 Task: Research Airbnb accommodation in Spitak, Armenia from 8th December, 2023 to 15th December, 2023 for 8 adults. 5 bedrooms having 8 beds and 5 bathrooms. Property type can be flat. Amenities needed are: wifi, heating, TV, free parkinig on premises, hot tub, gym, smoking allowed. Look for 5 properties as per requirement.
Action: Mouse moved to (531, 73)
Screenshot: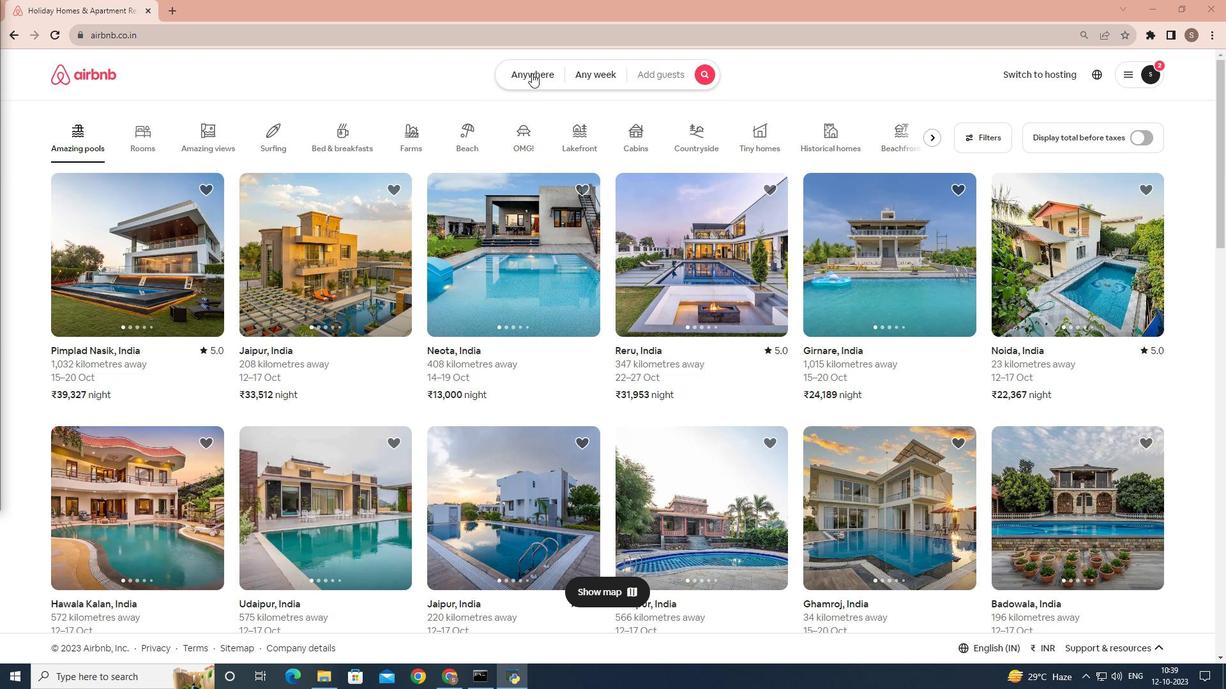 
Action: Mouse pressed left at (531, 73)
Screenshot: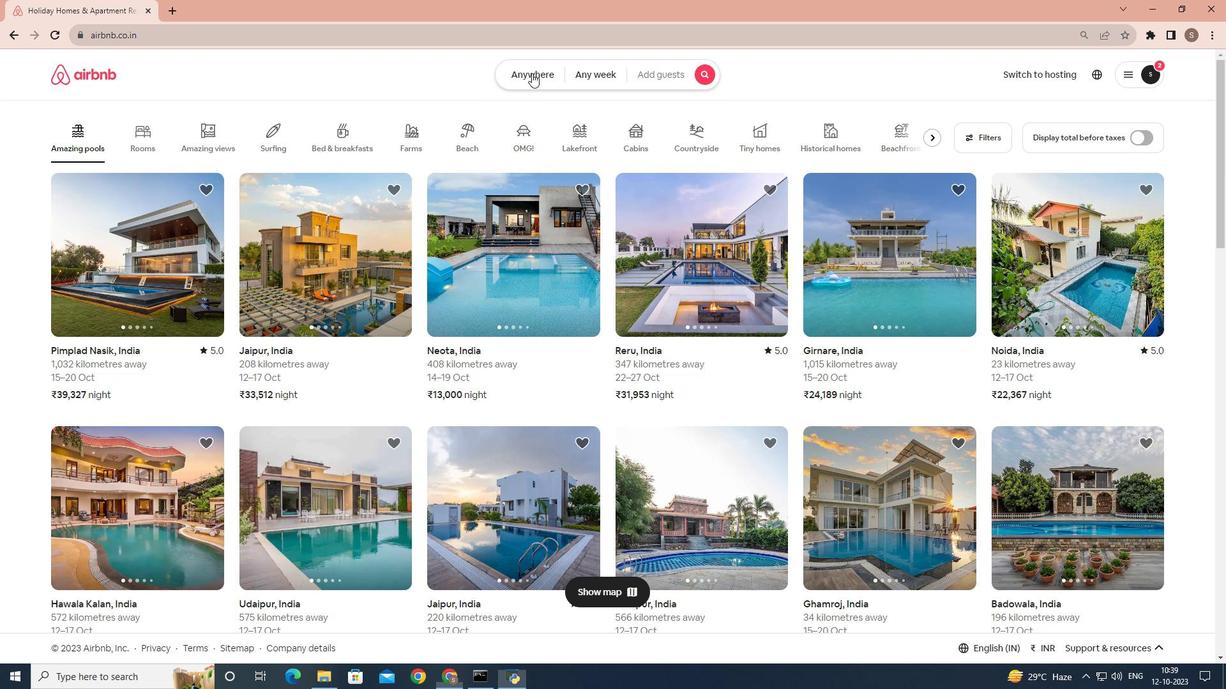 
Action: Mouse moved to (470, 117)
Screenshot: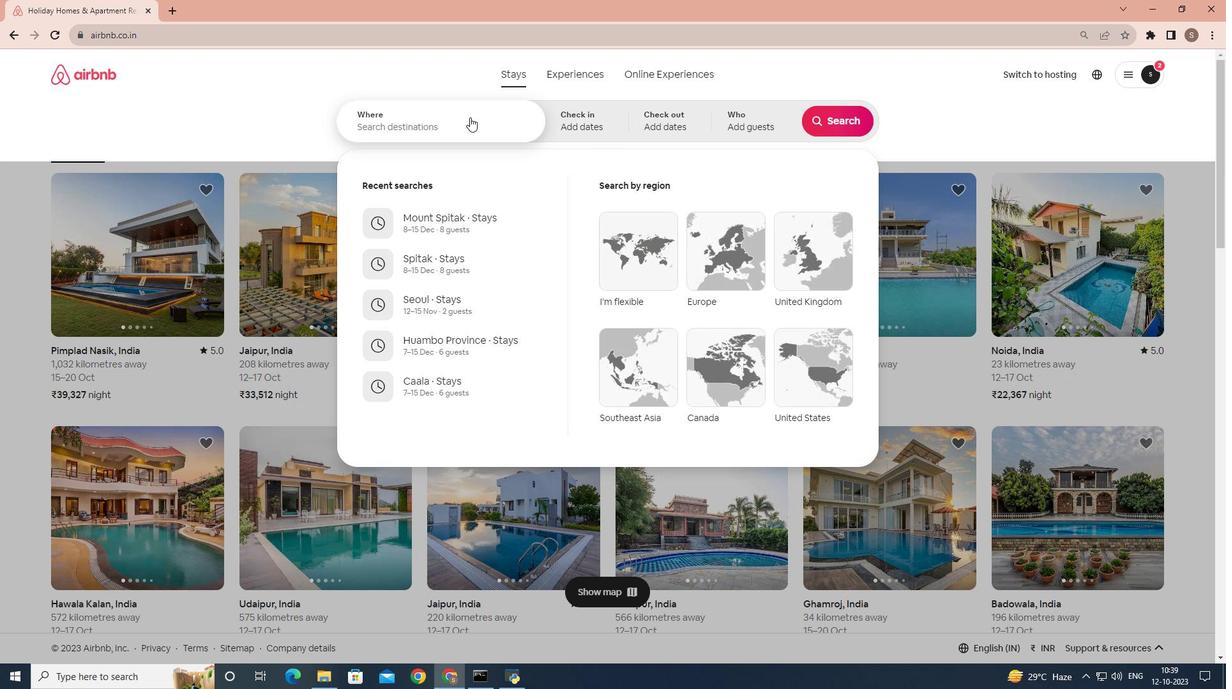 
Action: Mouse pressed left at (470, 117)
Screenshot: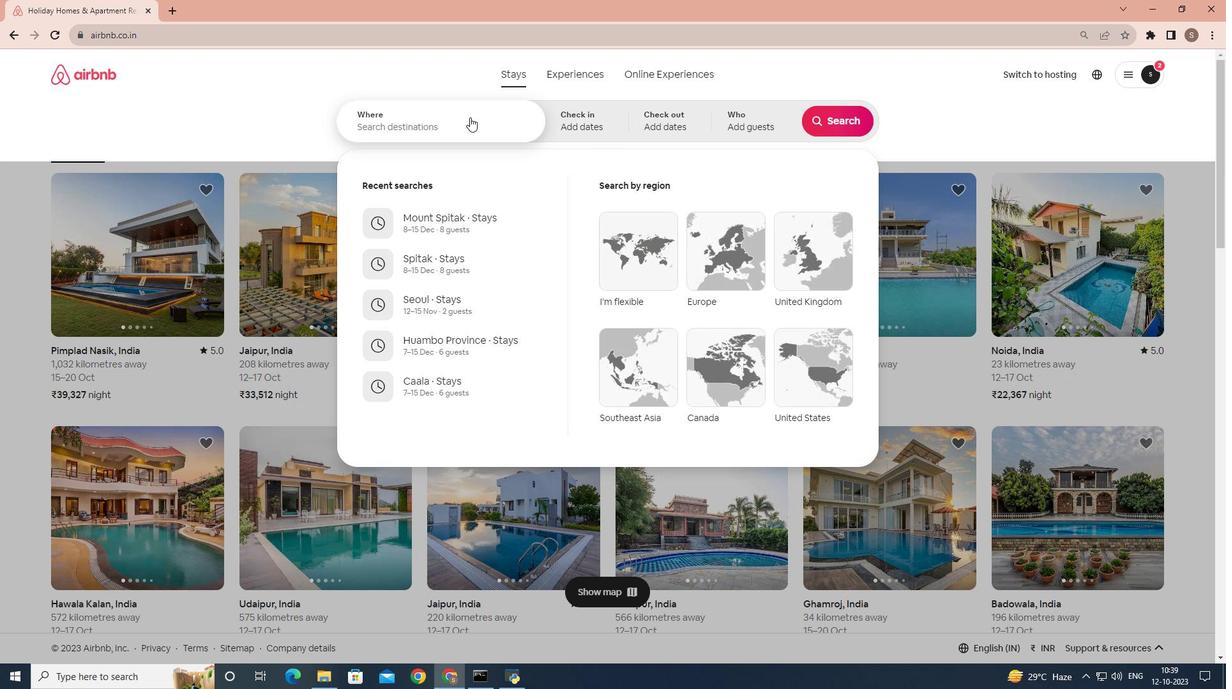 
Action: Key pressed <Key.shift>Spitak,<Key.space><Key.shift>armenia
Screenshot: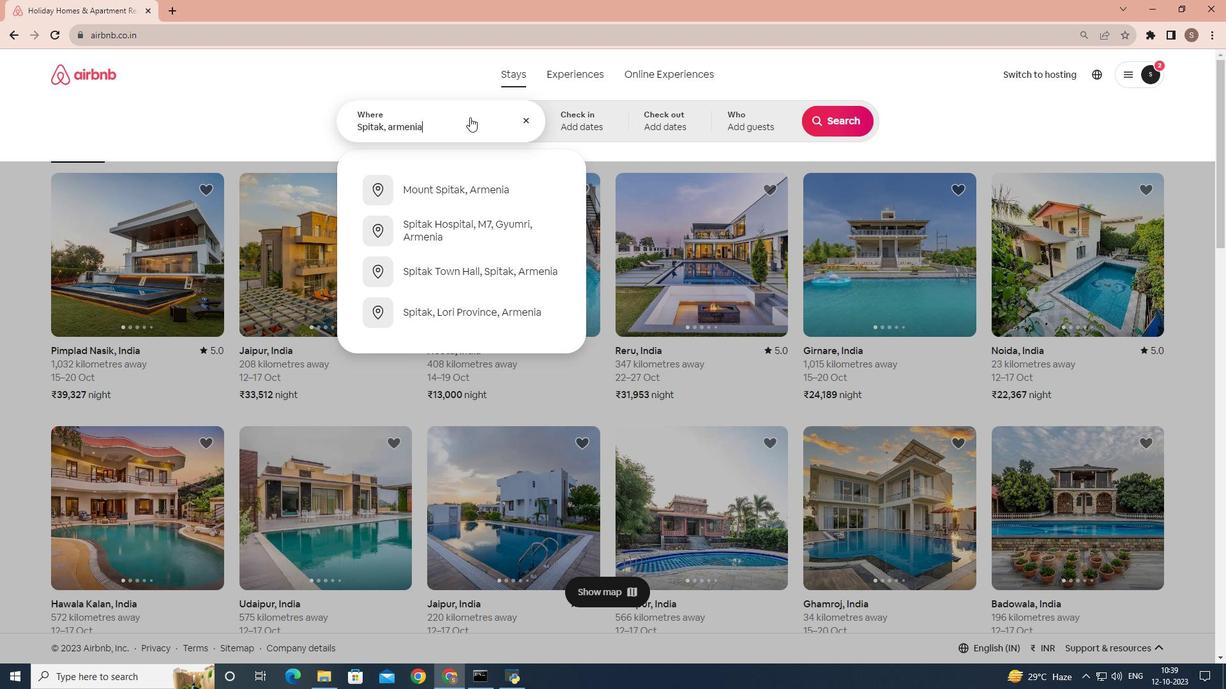
Action: Mouse moved to (581, 113)
Screenshot: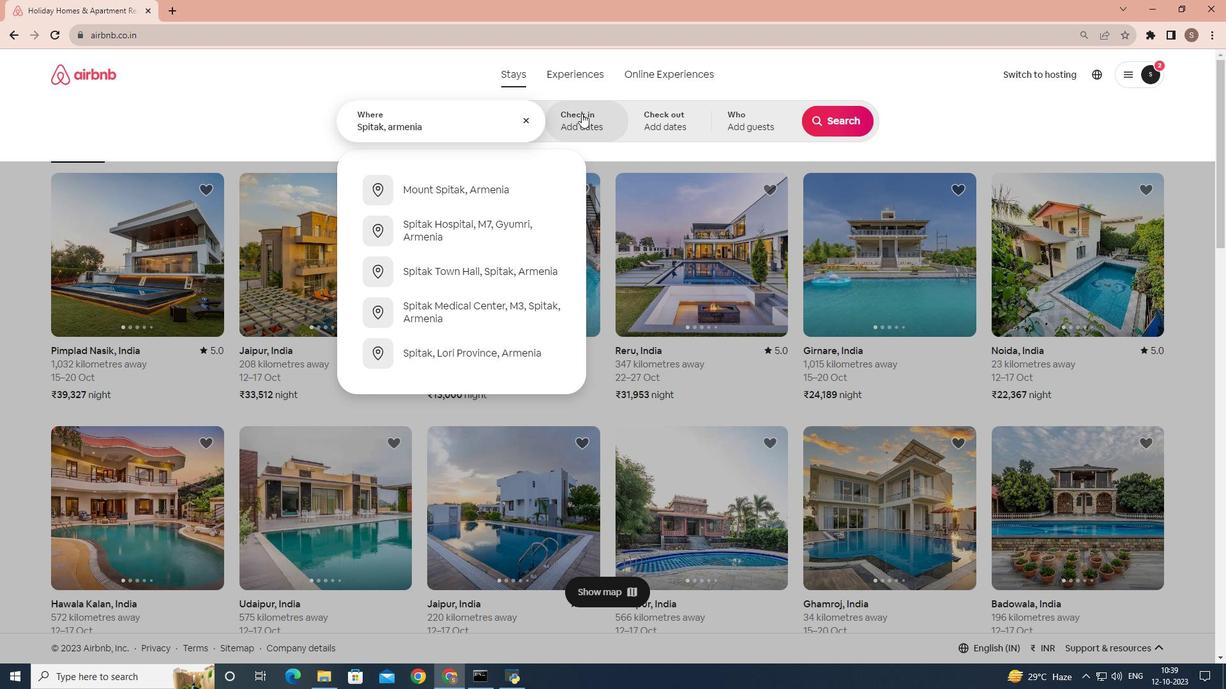
Action: Mouse pressed left at (581, 113)
Screenshot: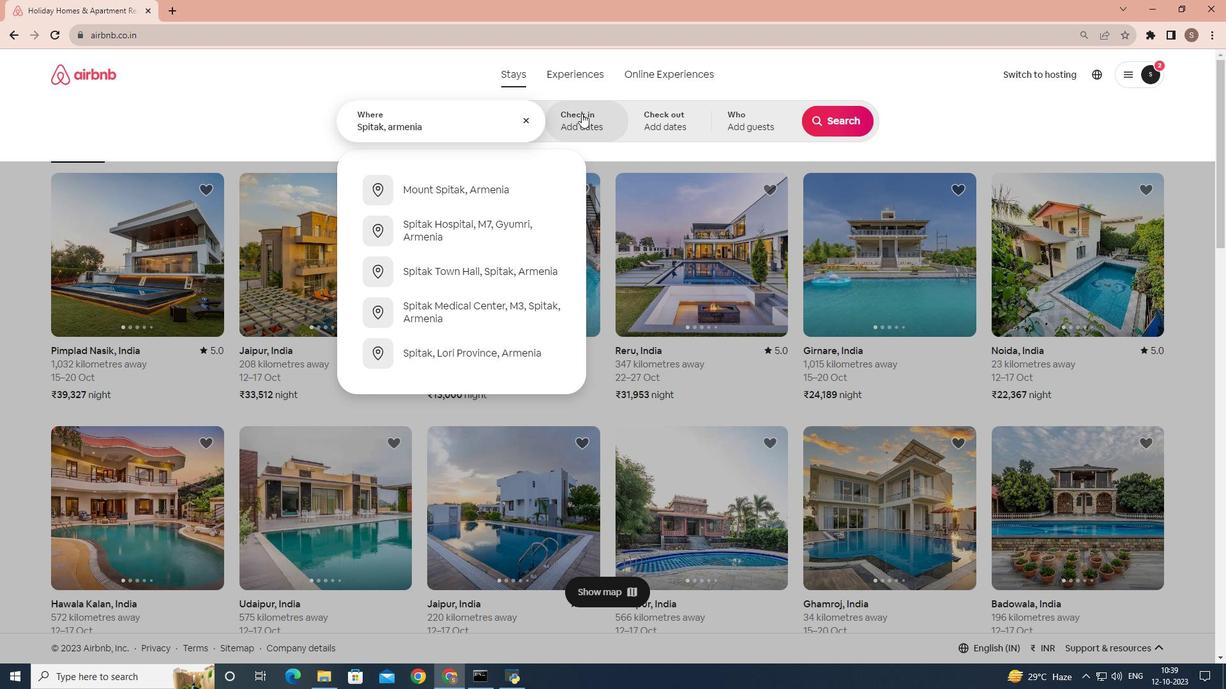 
Action: Mouse moved to (839, 227)
Screenshot: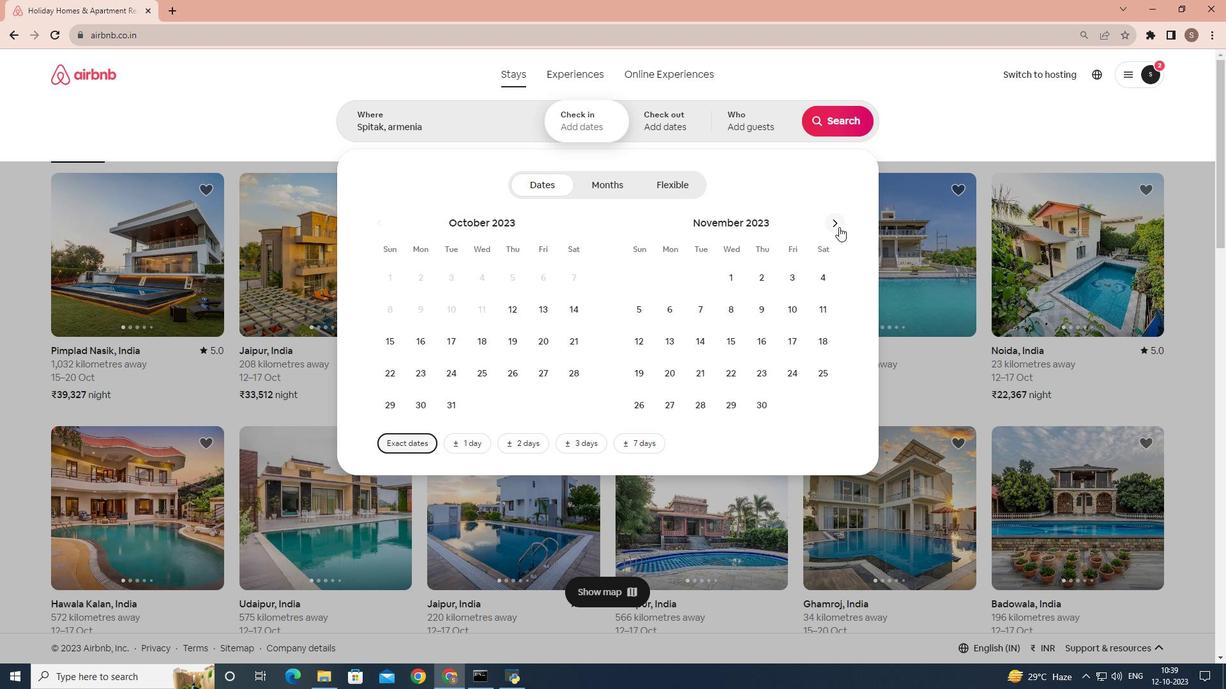 
Action: Mouse pressed left at (839, 227)
Screenshot: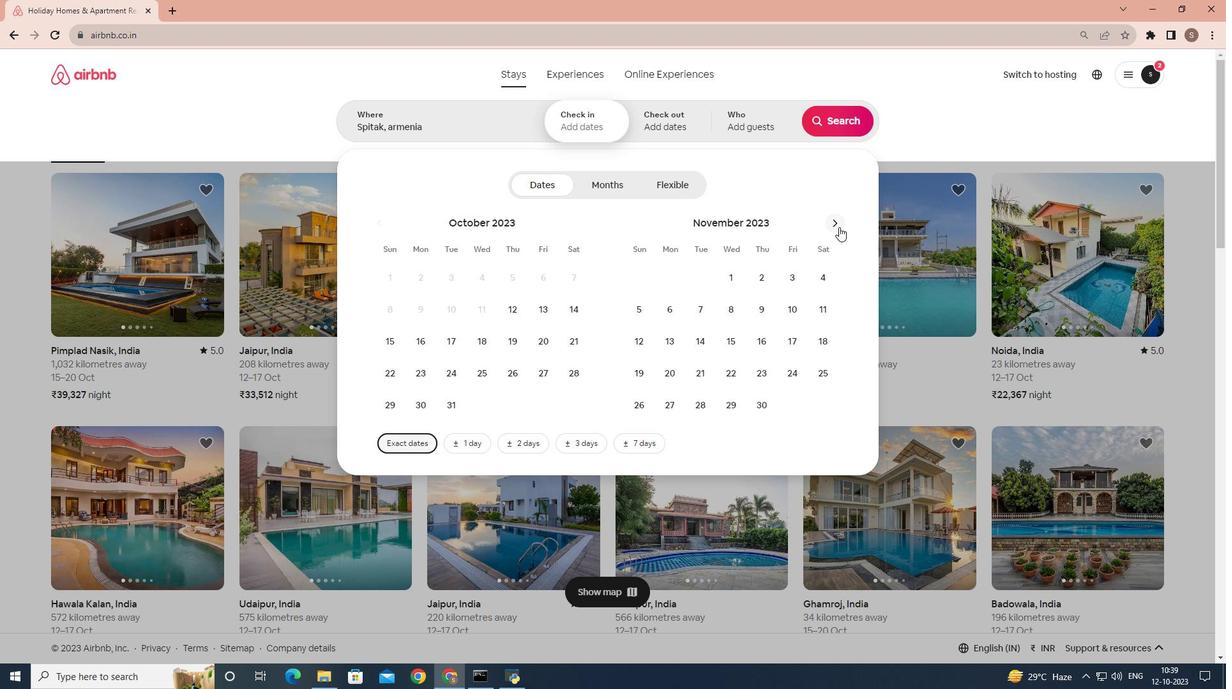 
Action: Mouse moved to (787, 314)
Screenshot: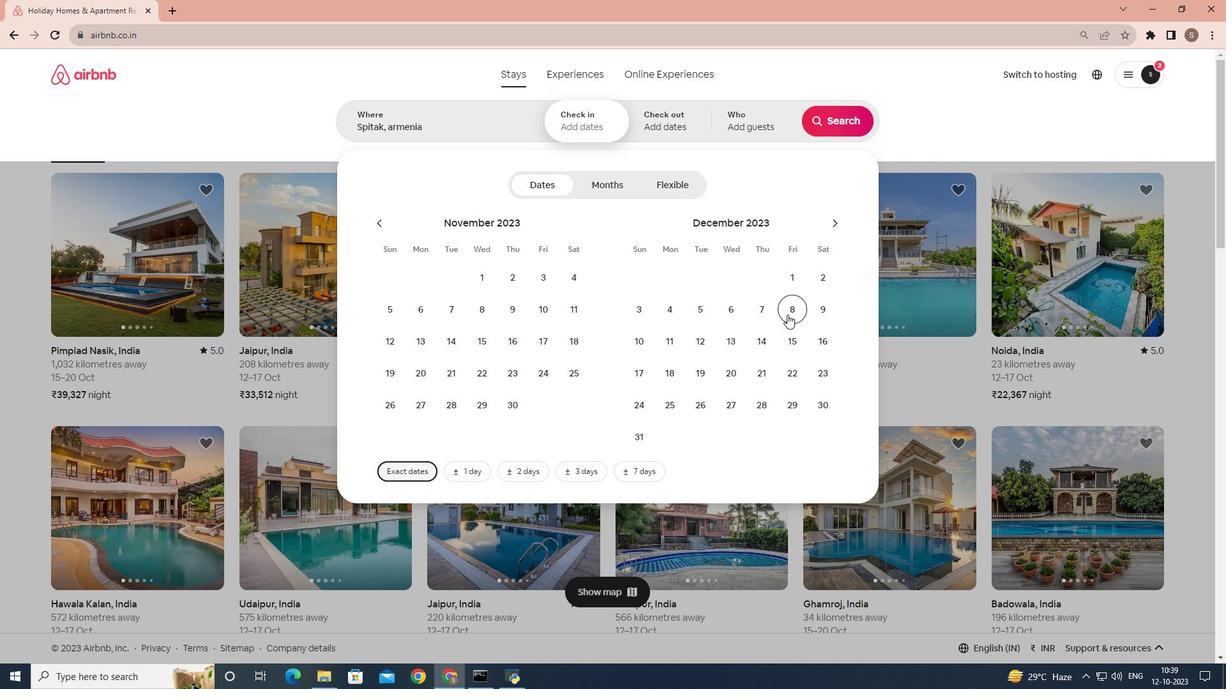 
Action: Mouse pressed left at (787, 314)
Screenshot: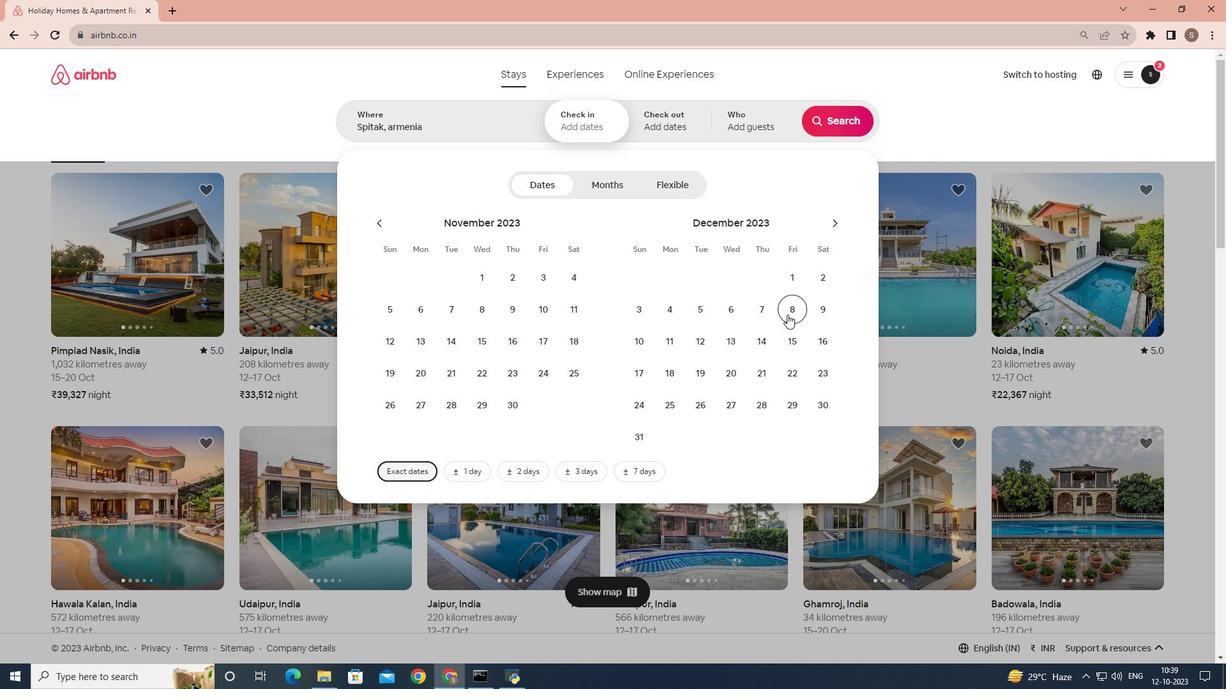 
Action: Mouse moved to (792, 343)
Screenshot: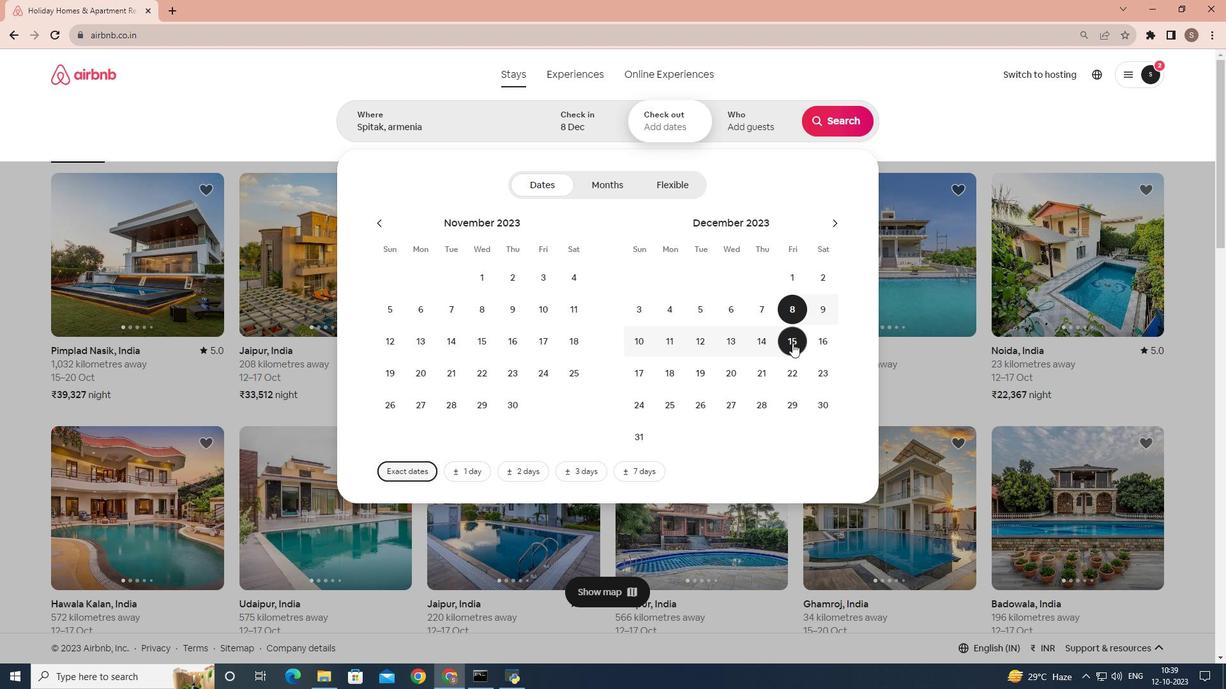 
Action: Mouse pressed left at (792, 343)
Screenshot: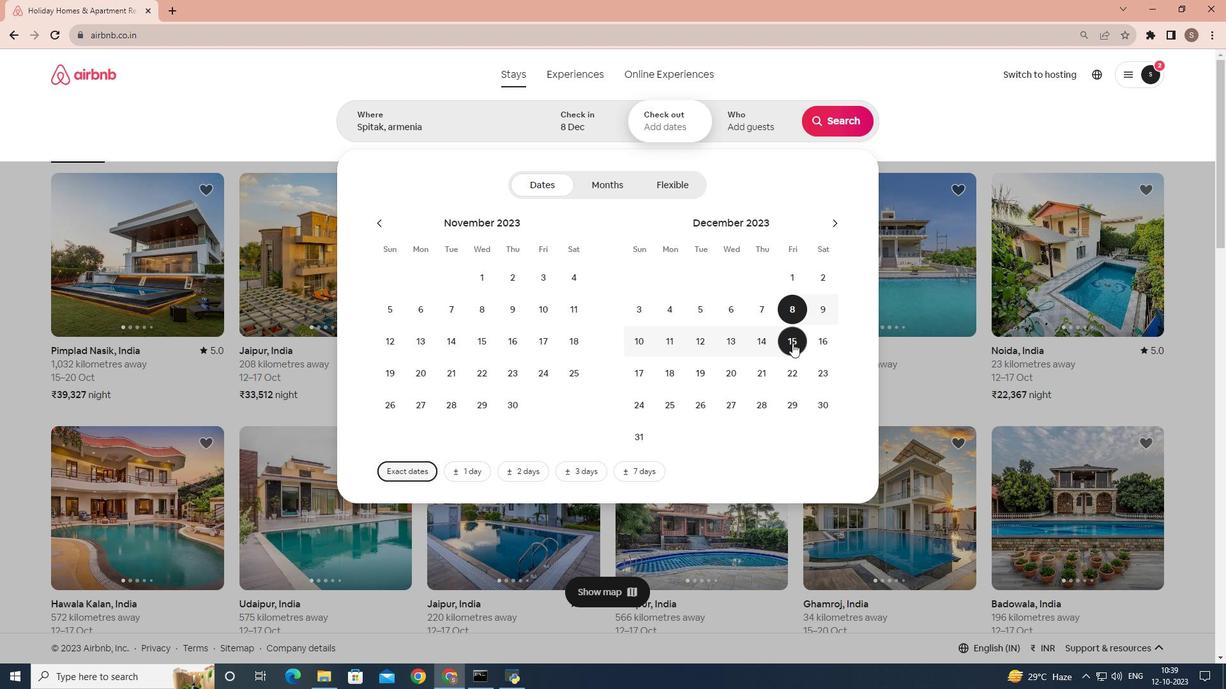 
Action: Mouse moved to (763, 128)
Screenshot: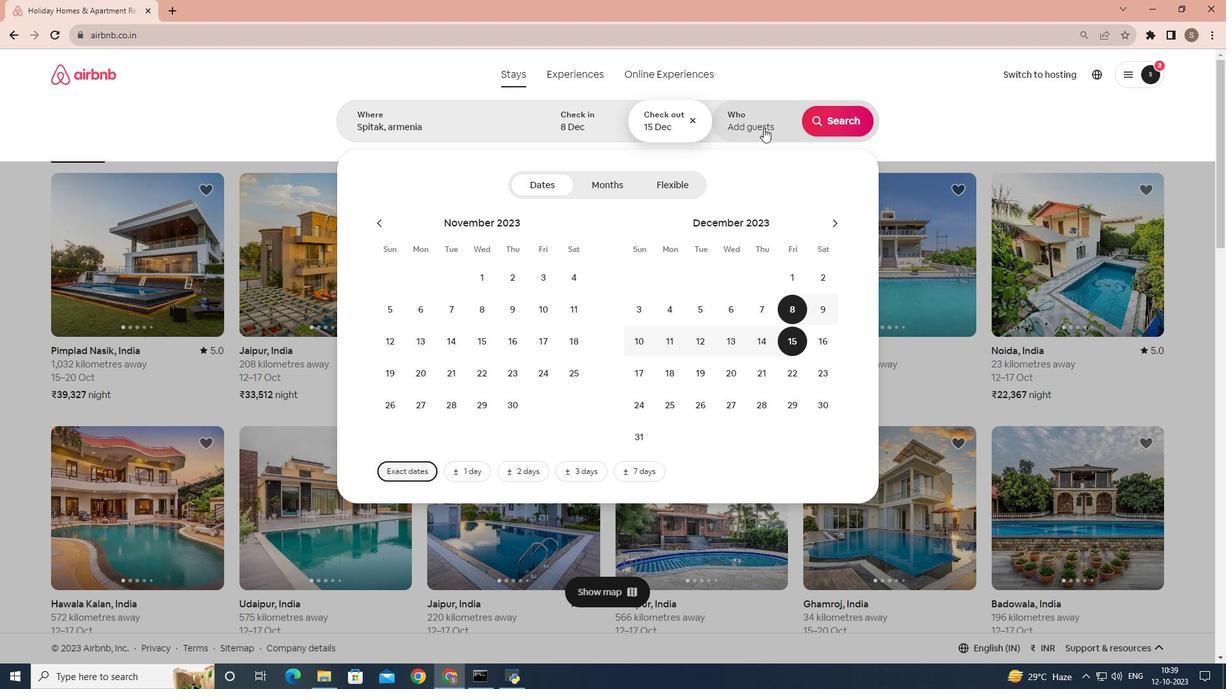 
Action: Mouse pressed left at (763, 128)
Screenshot: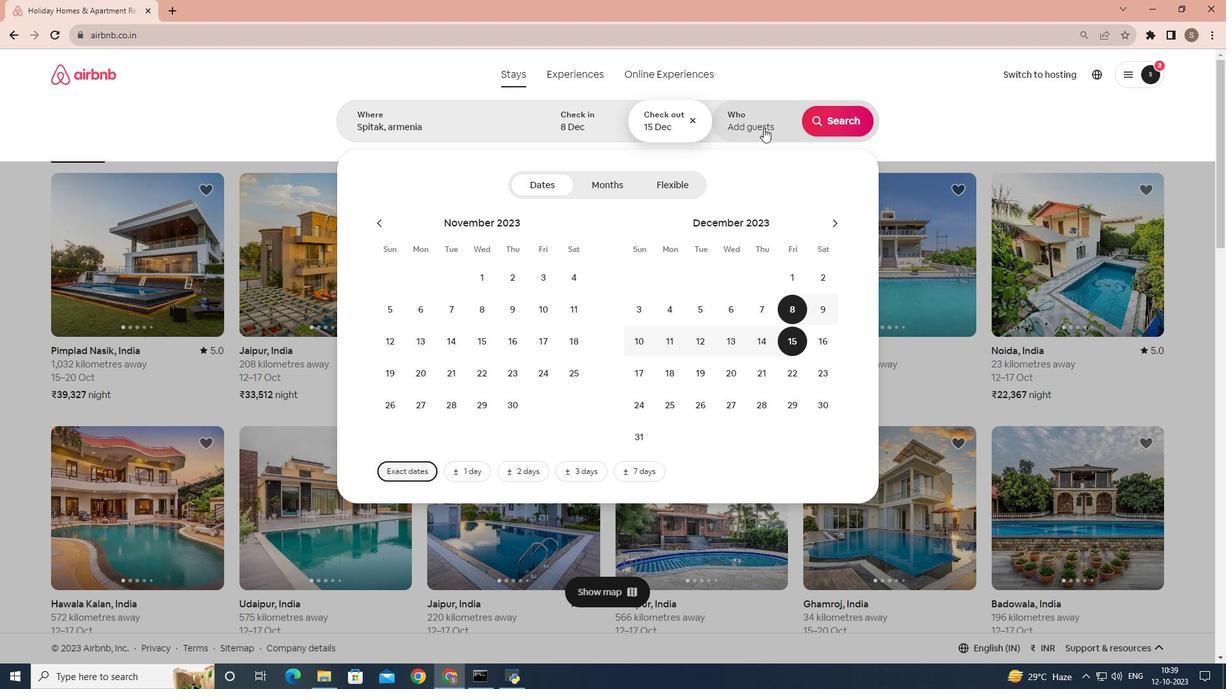
Action: Mouse moved to (841, 188)
Screenshot: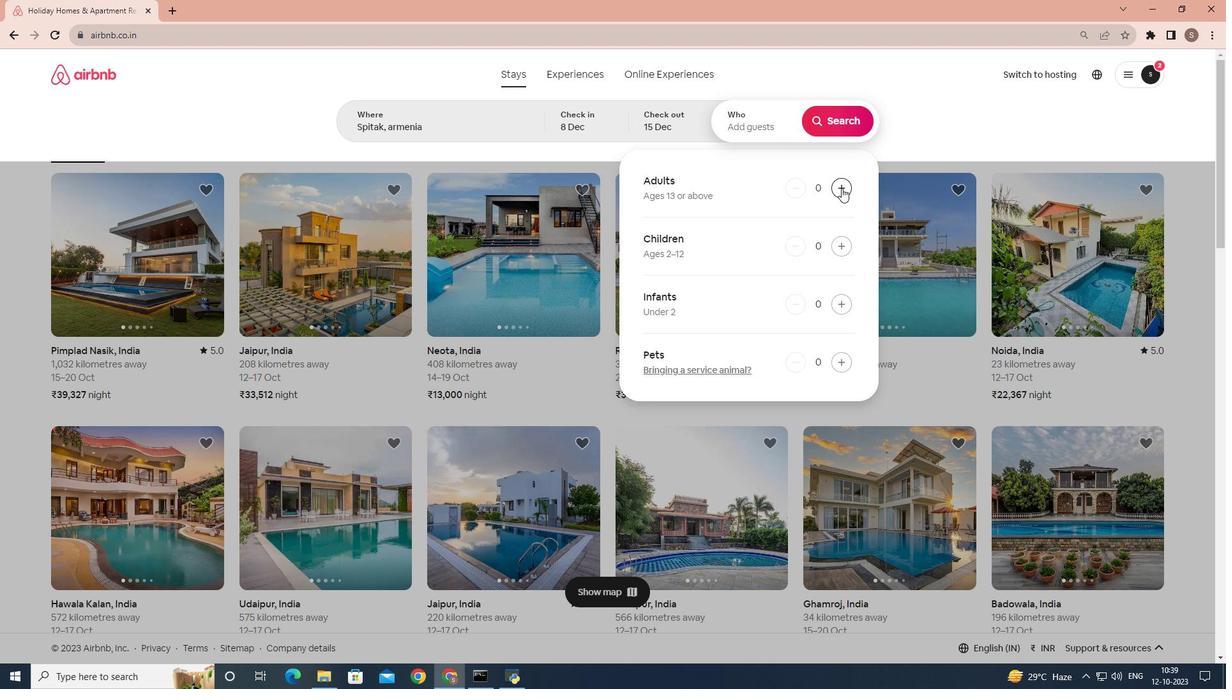 
Action: Mouse pressed left at (841, 188)
Screenshot: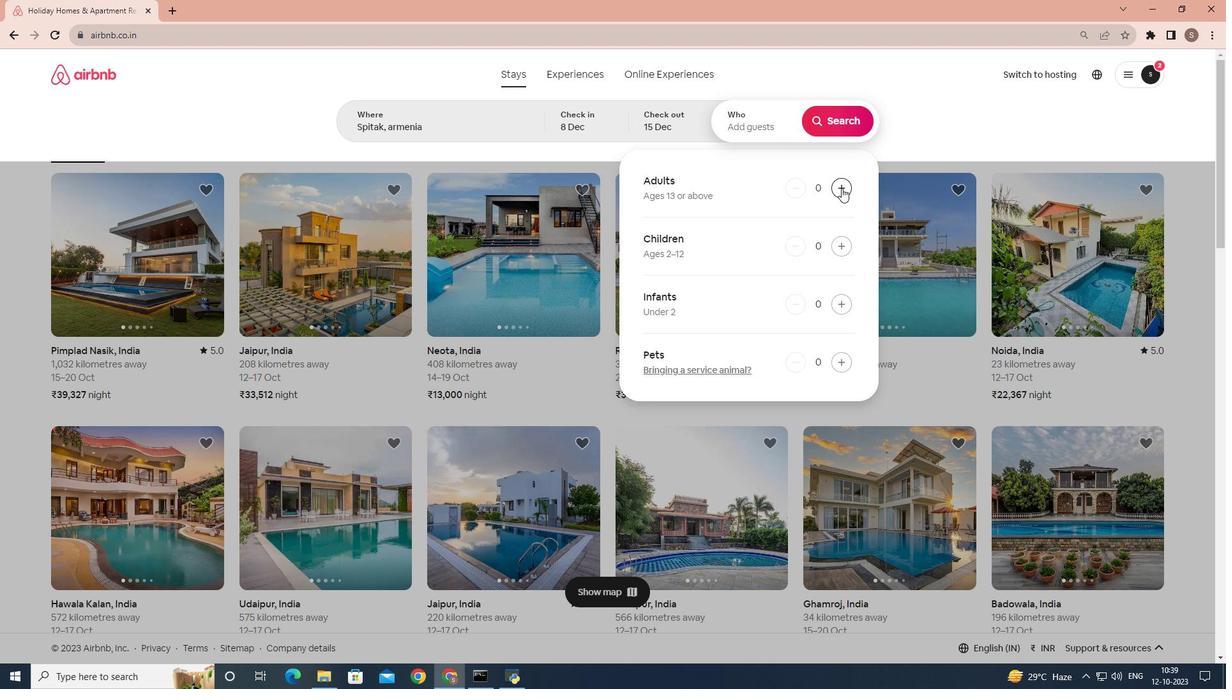 
Action: Mouse pressed left at (841, 188)
Screenshot: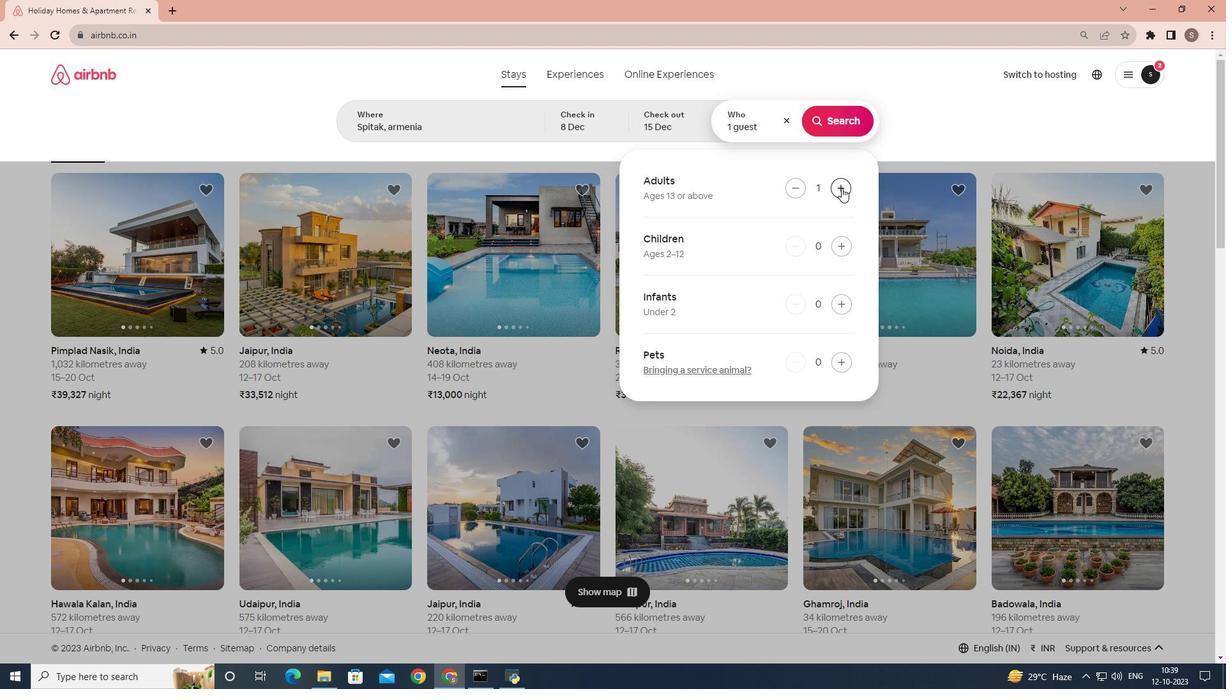 
Action: Mouse pressed left at (841, 188)
Screenshot: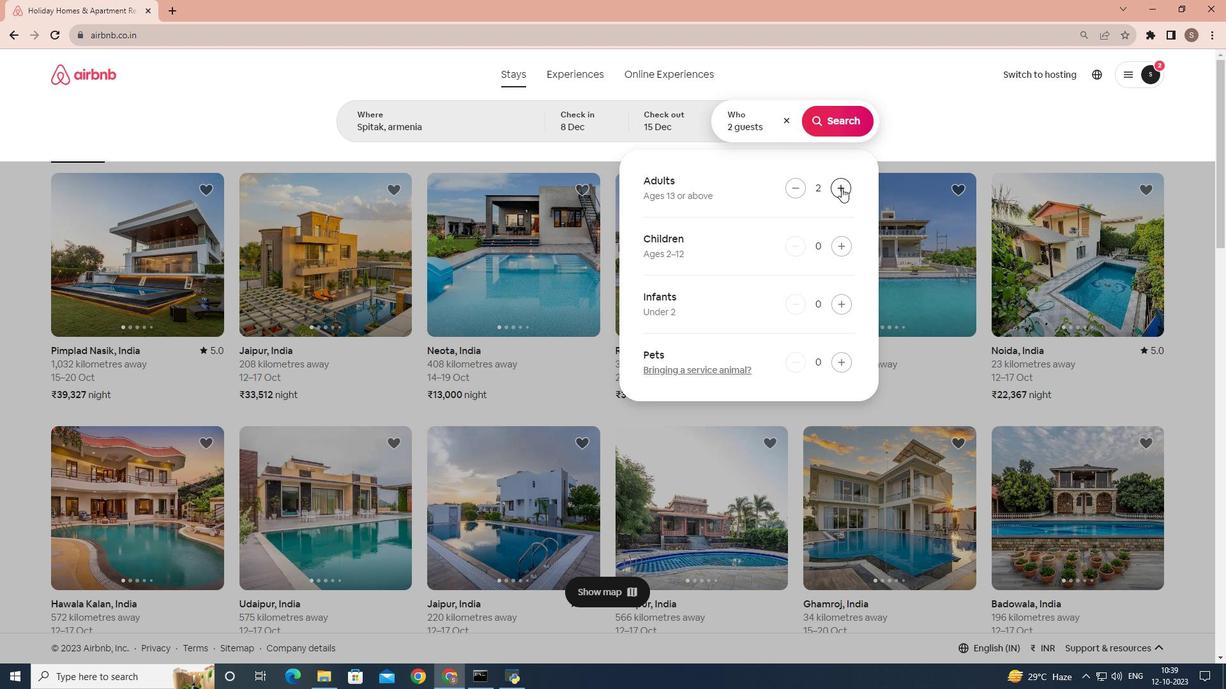 
Action: Mouse pressed left at (841, 188)
Screenshot: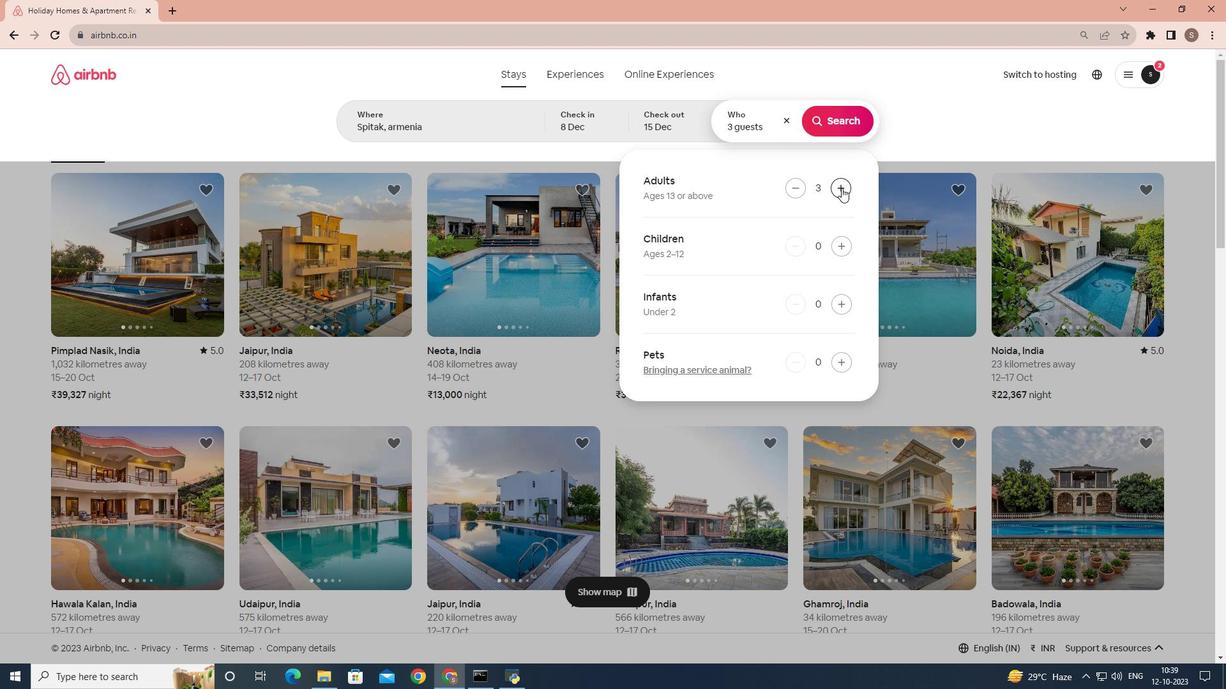 
Action: Mouse pressed left at (841, 188)
Screenshot: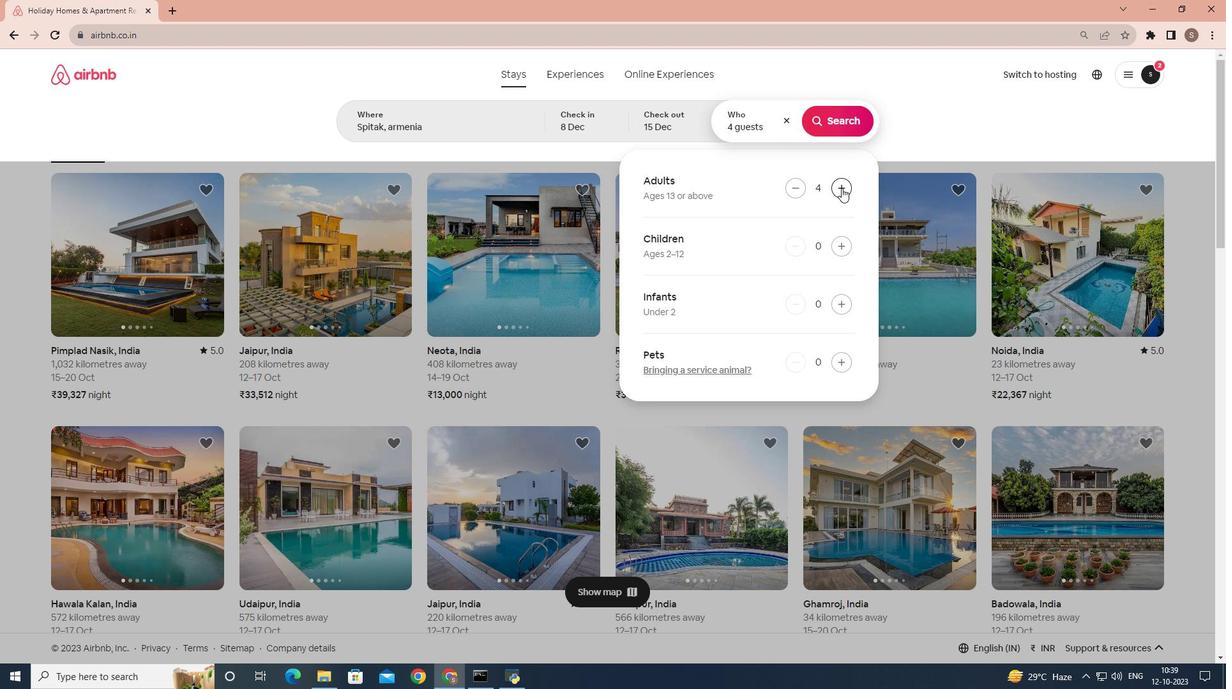 
Action: Mouse pressed left at (841, 188)
Screenshot: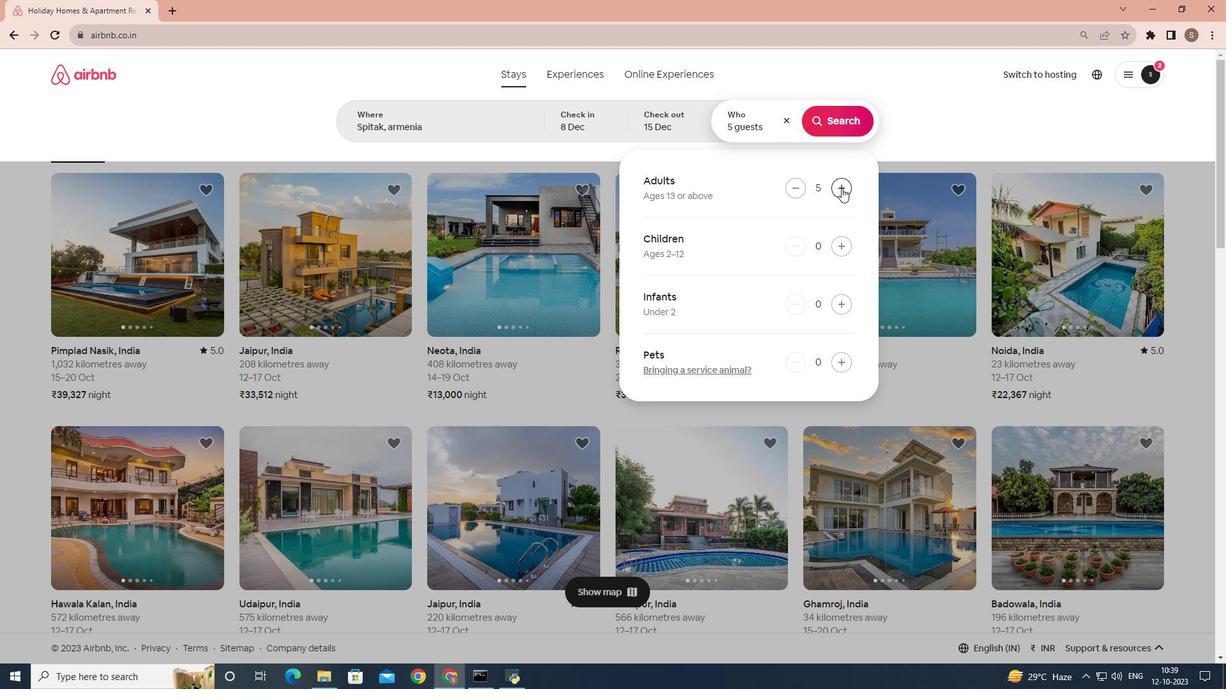 
Action: Mouse pressed left at (841, 188)
Screenshot: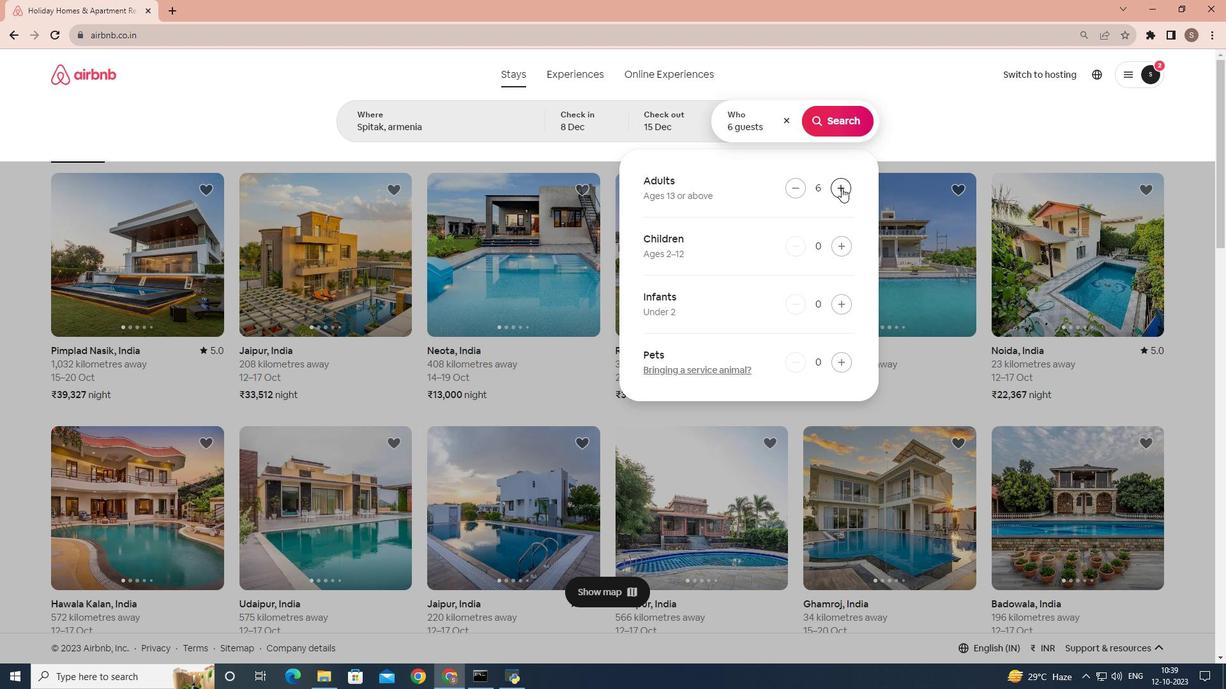 
Action: Mouse pressed left at (841, 188)
Screenshot: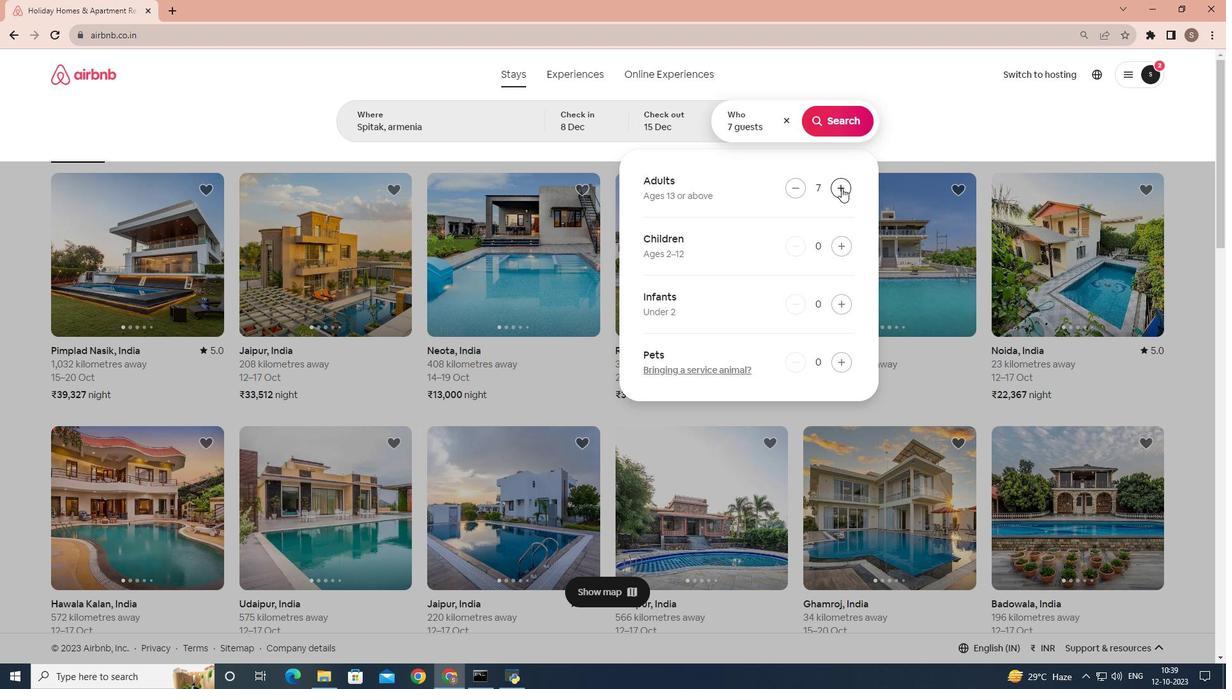 
Action: Mouse moved to (837, 116)
Screenshot: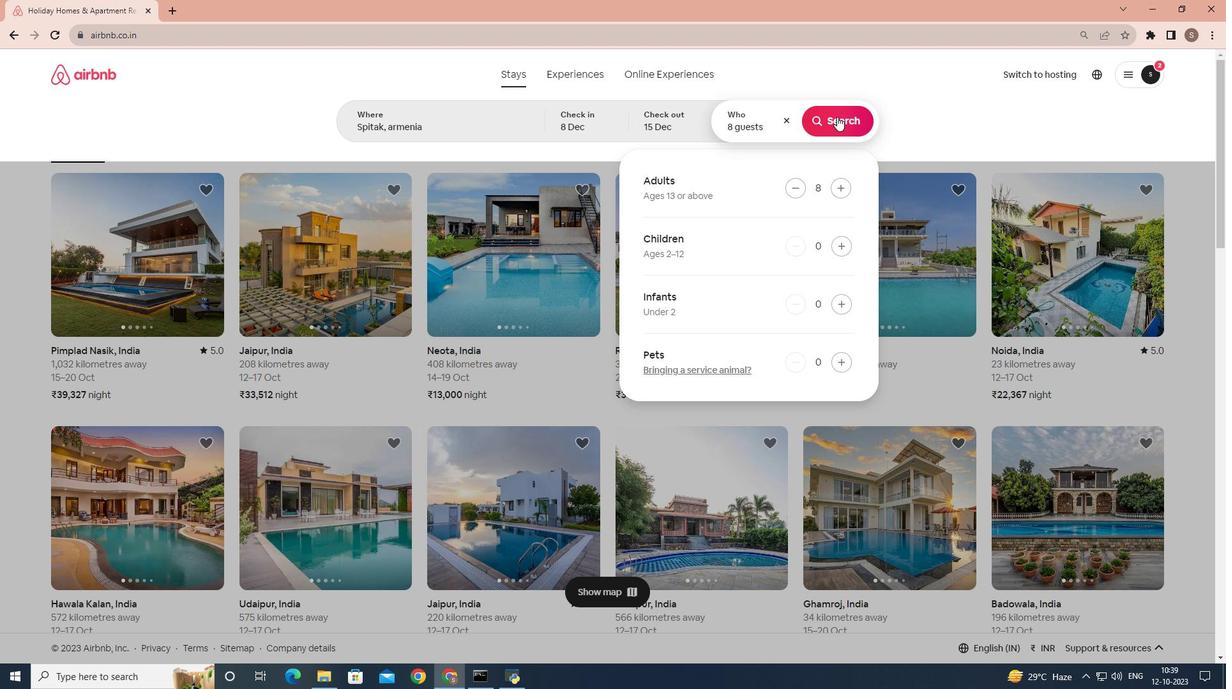 
Action: Mouse pressed left at (837, 116)
Screenshot: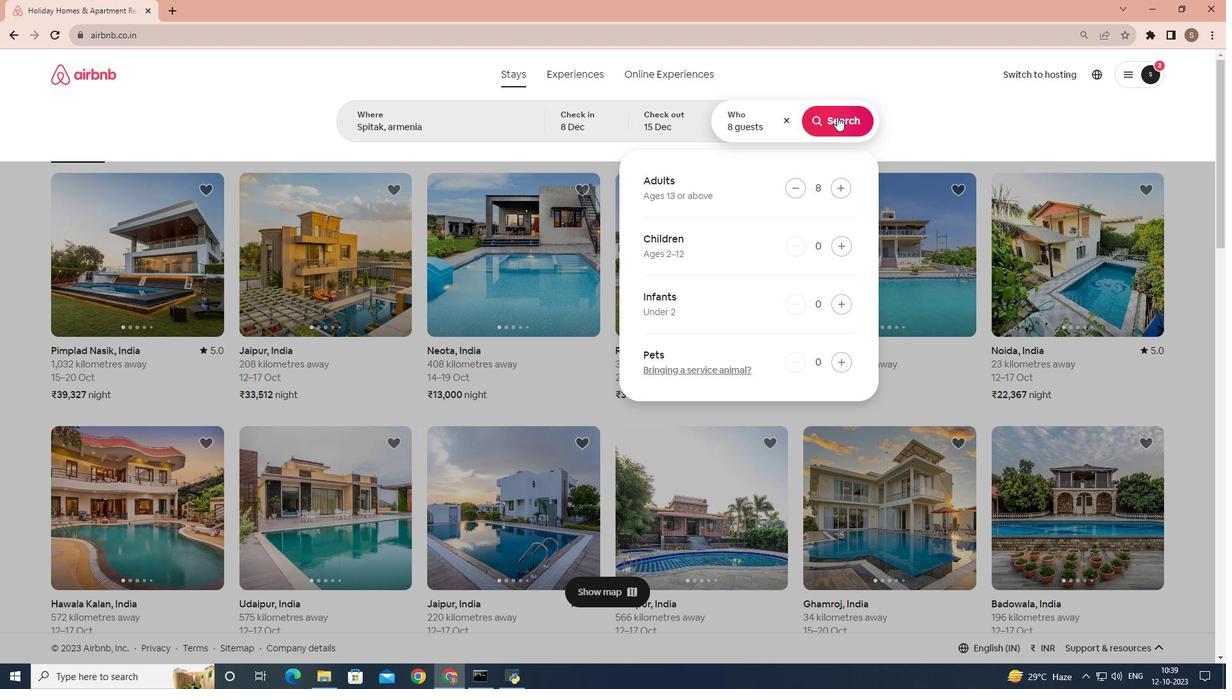 
Action: Mouse moved to (1020, 124)
Screenshot: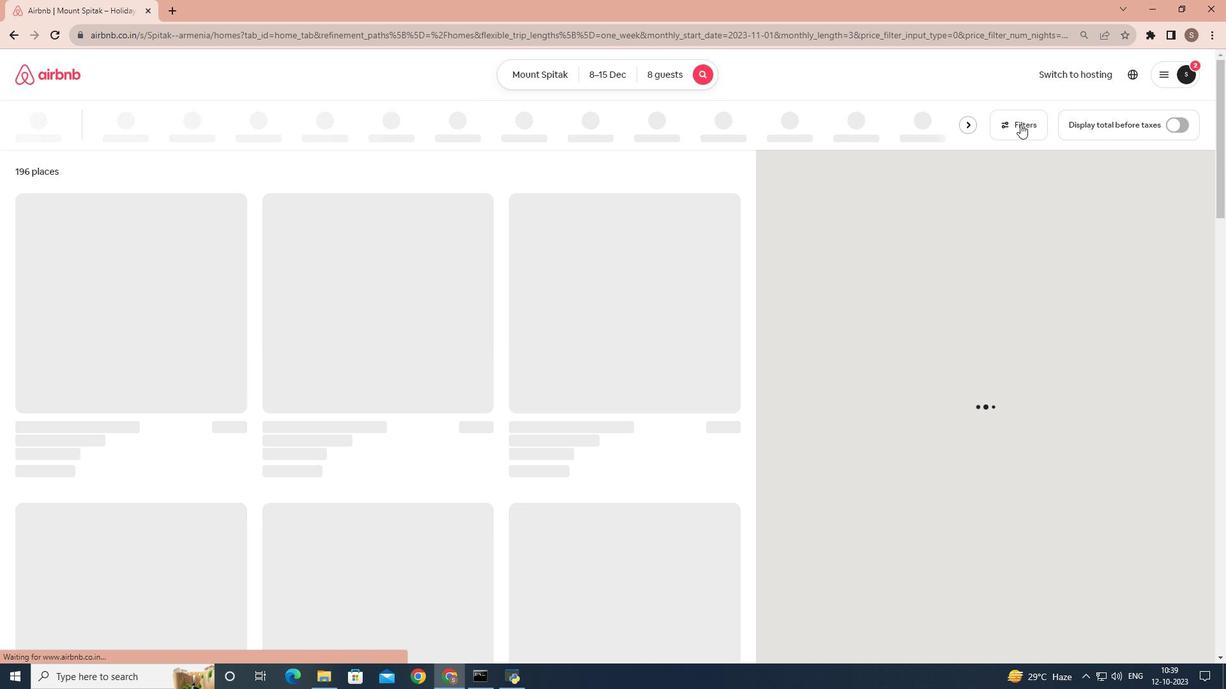 
Action: Mouse pressed left at (1020, 124)
Screenshot: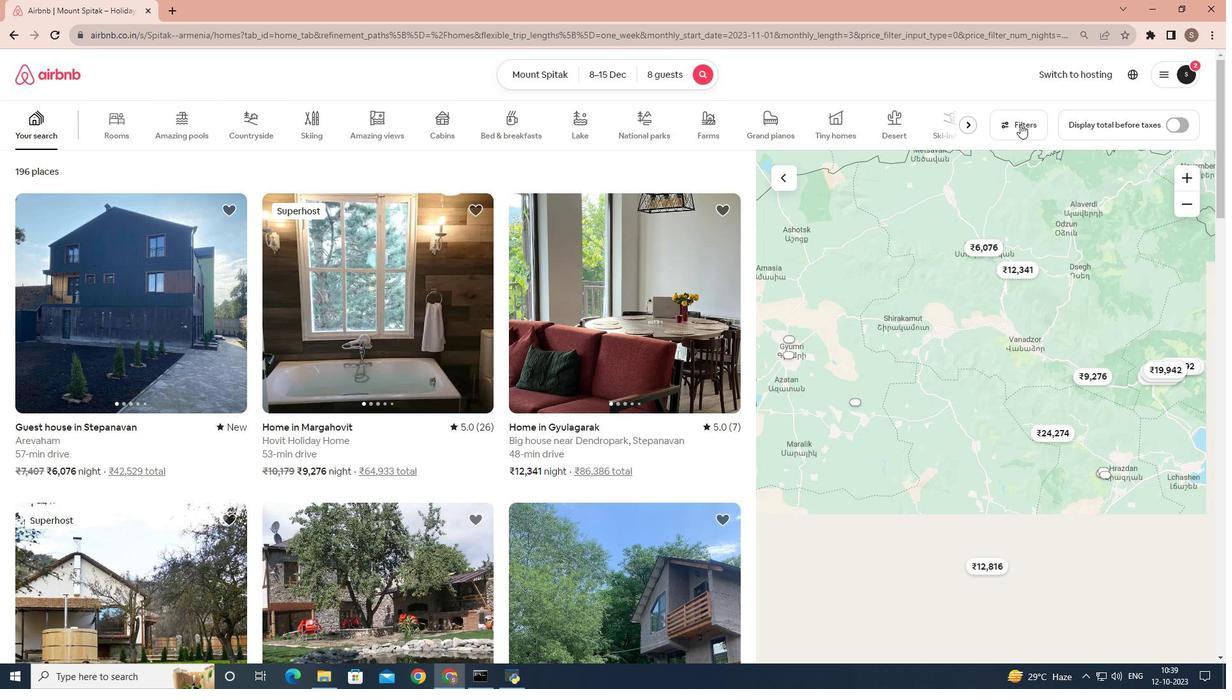 
Action: Mouse moved to (724, 318)
Screenshot: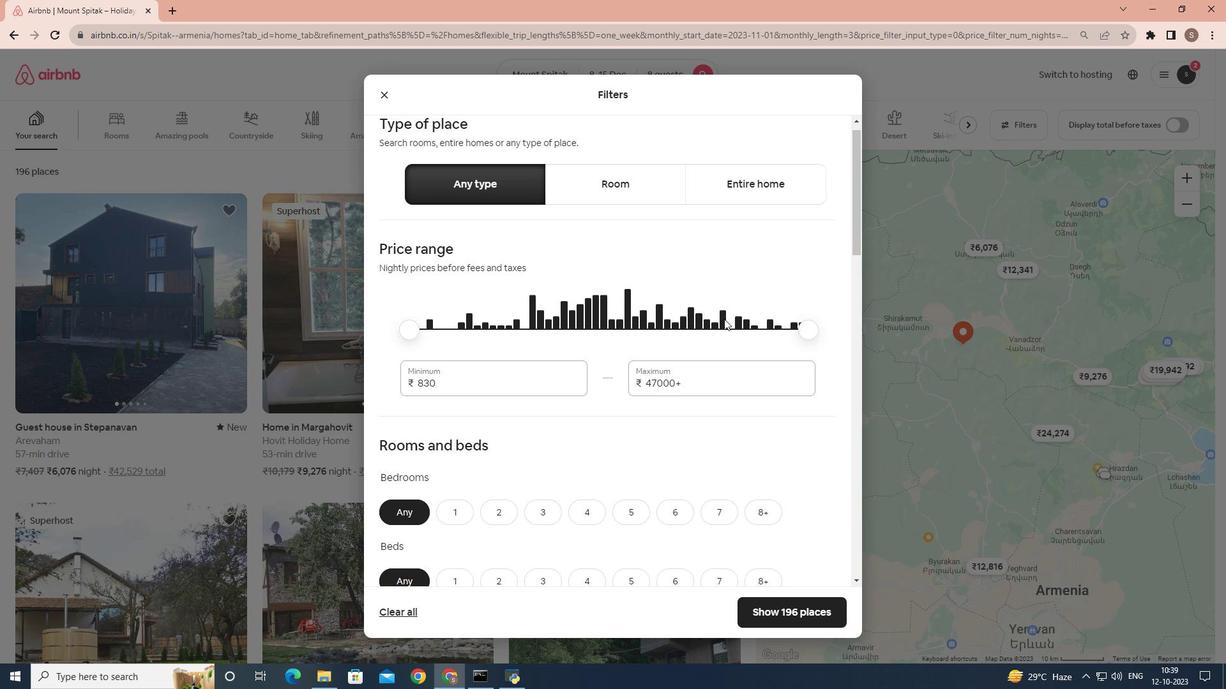 
Action: Mouse scrolled (724, 318) with delta (0, 0)
Screenshot: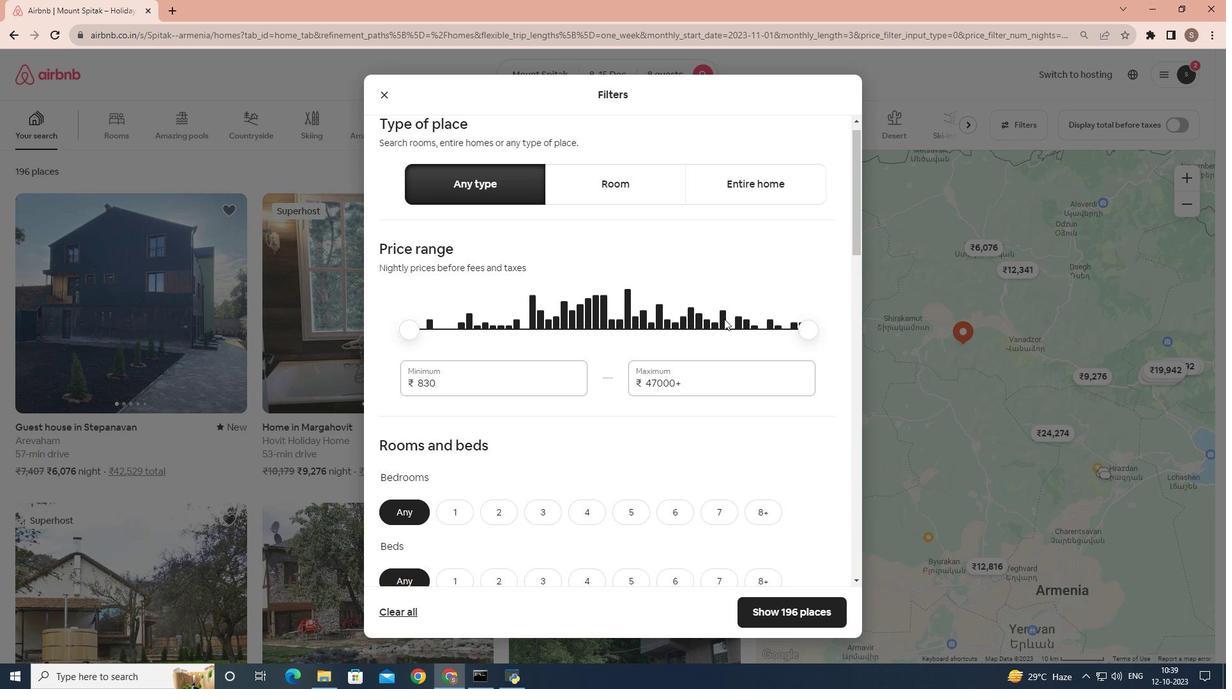 
Action: Mouse scrolled (724, 318) with delta (0, 0)
Screenshot: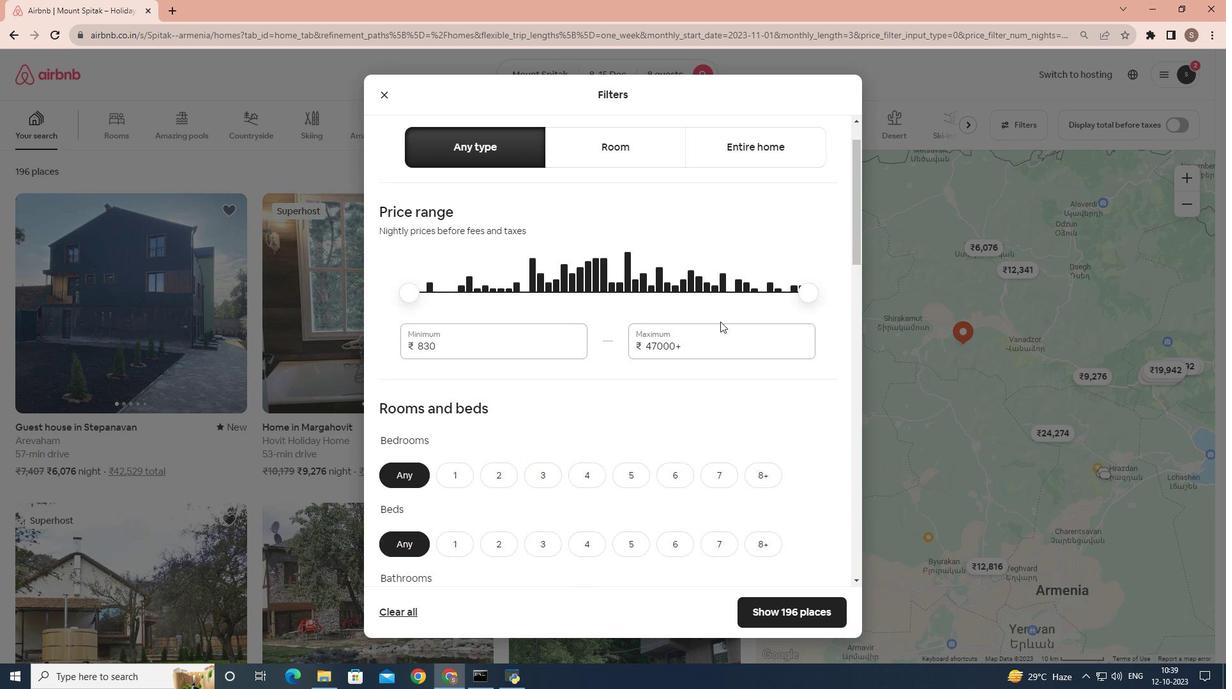 
Action: Mouse moved to (724, 319)
Screenshot: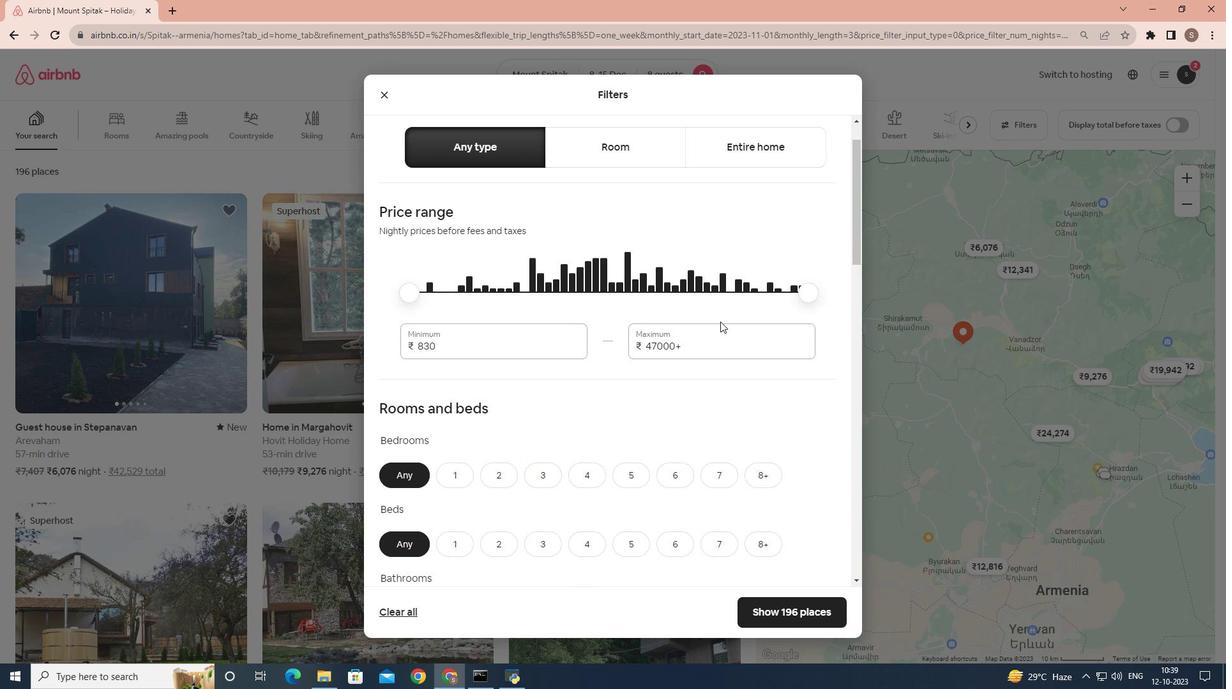 
Action: Mouse scrolled (724, 318) with delta (0, 0)
Screenshot: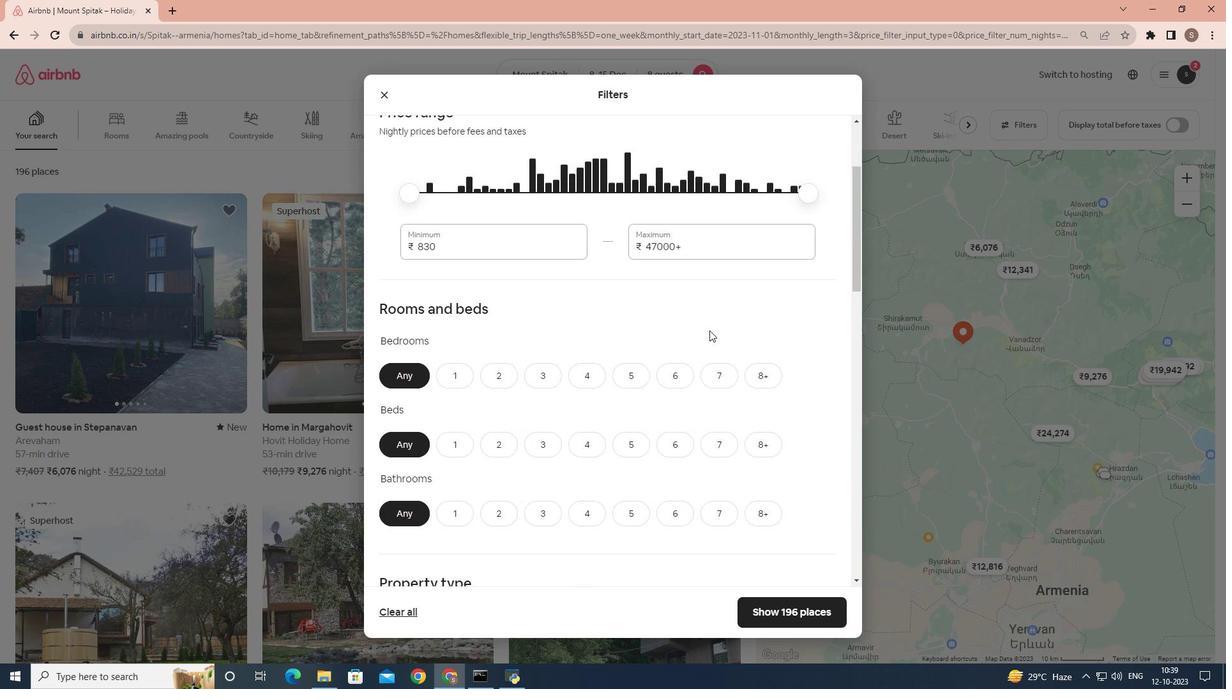 
Action: Mouse moved to (630, 336)
Screenshot: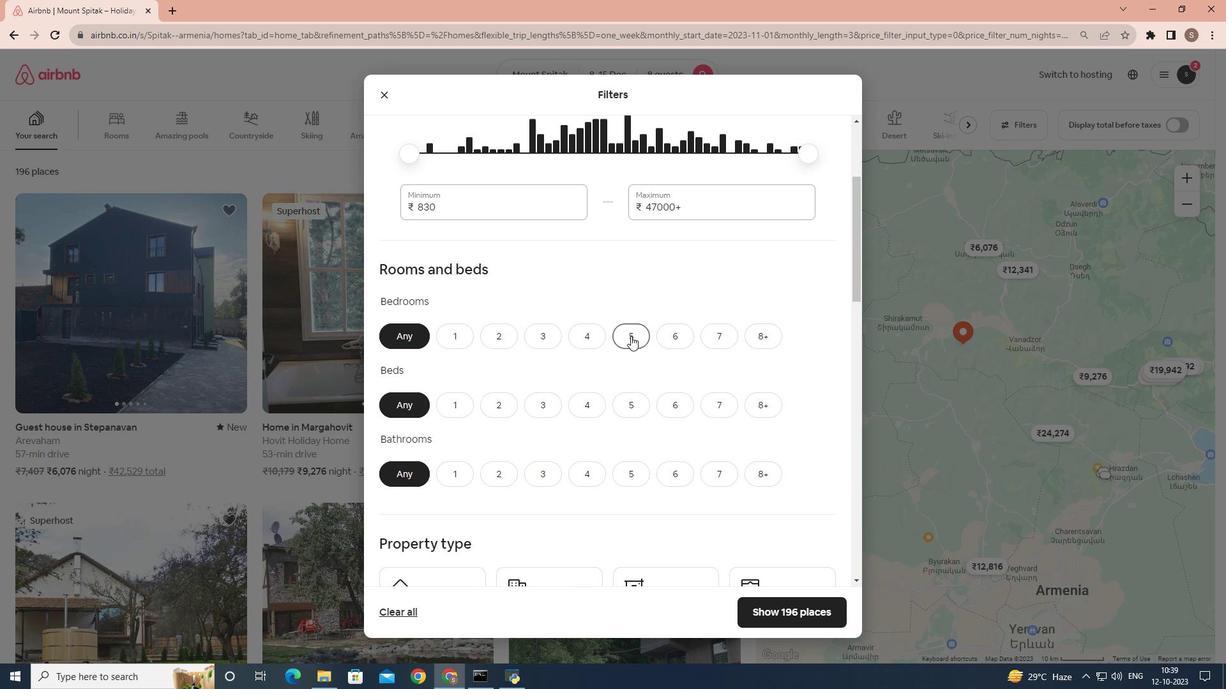
Action: Mouse pressed left at (630, 336)
Screenshot: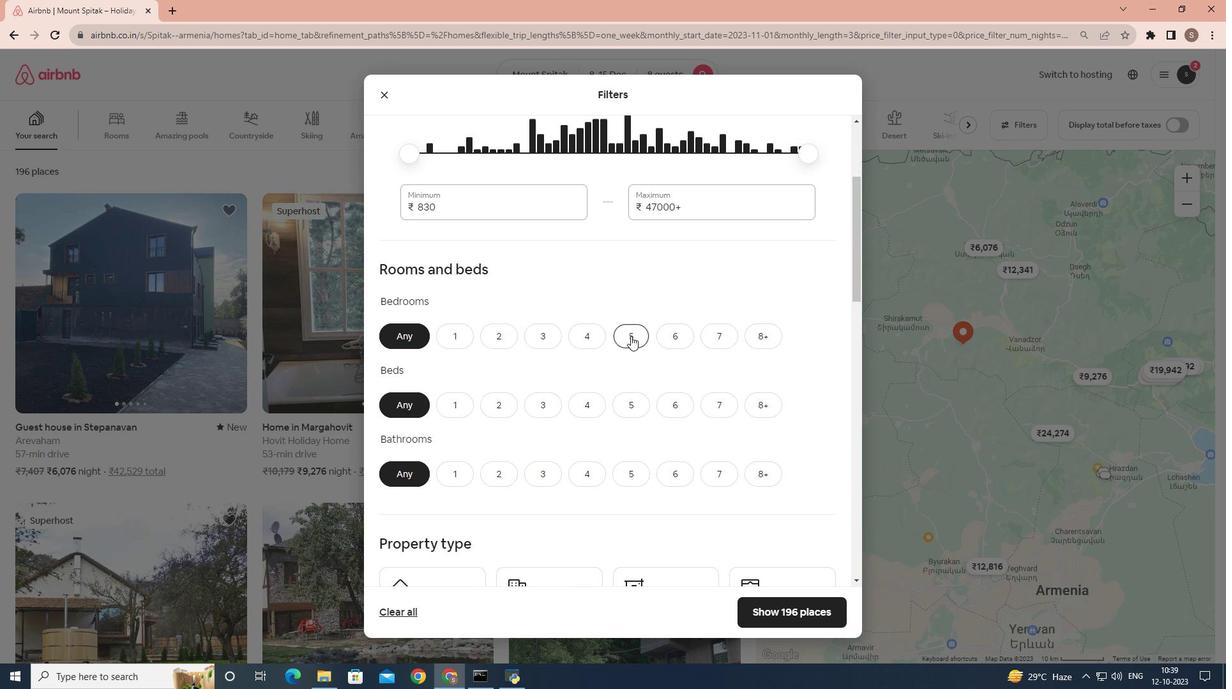 
Action: Mouse scrolled (630, 335) with delta (0, 0)
Screenshot: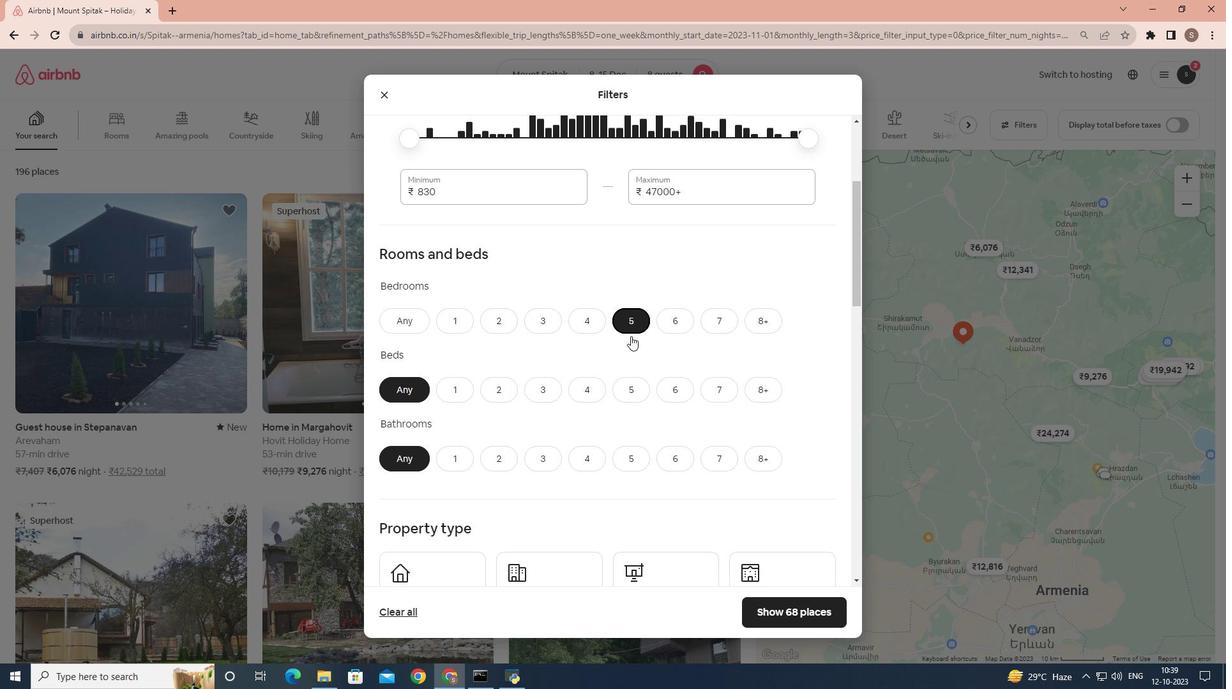 
Action: Mouse moved to (768, 346)
Screenshot: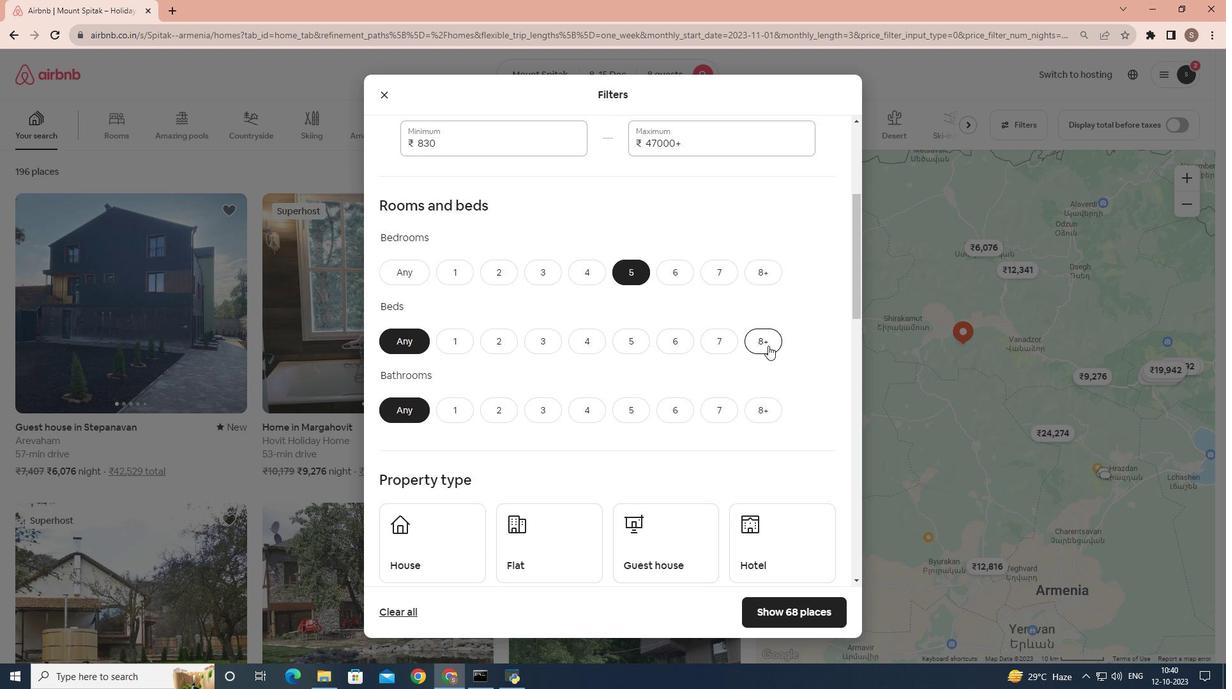 
Action: Mouse pressed left at (768, 346)
Screenshot: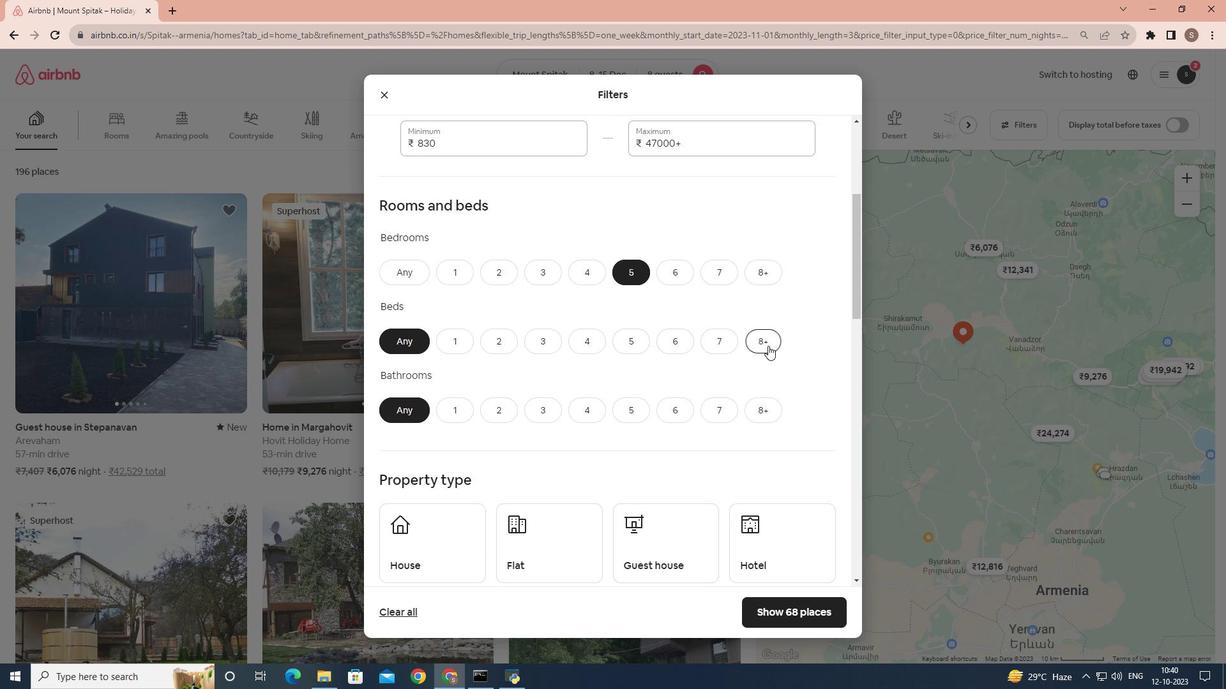 
Action: Mouse moved to (702, 351)
Screenshot: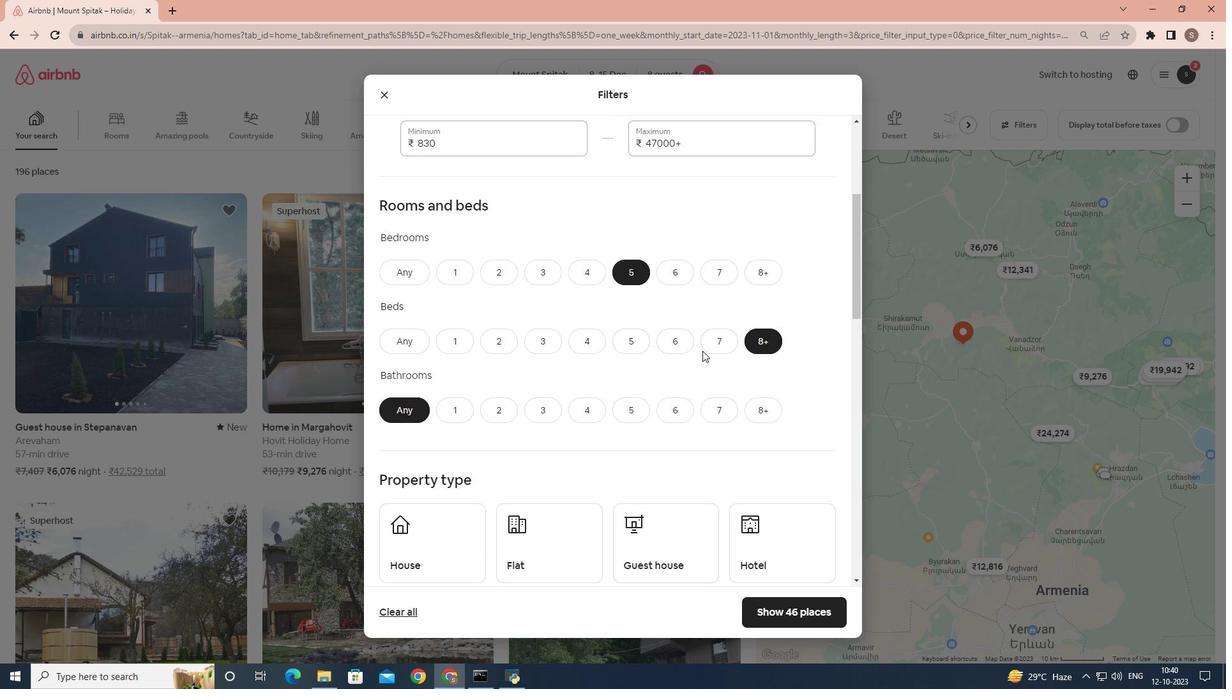
Action: Mouse scrolled (702, 350) with delta (0, 0)
Screenshot: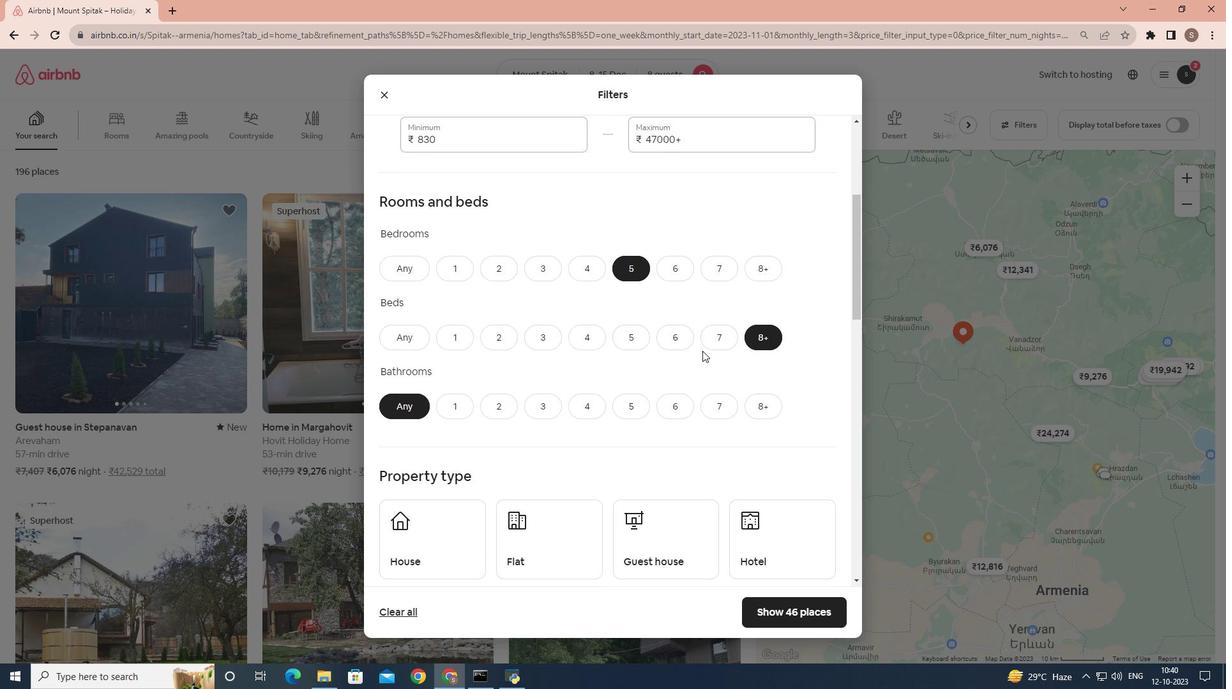 
Action: Mouse scrolled (702, 350) with delta (0, 0)
Screenshot: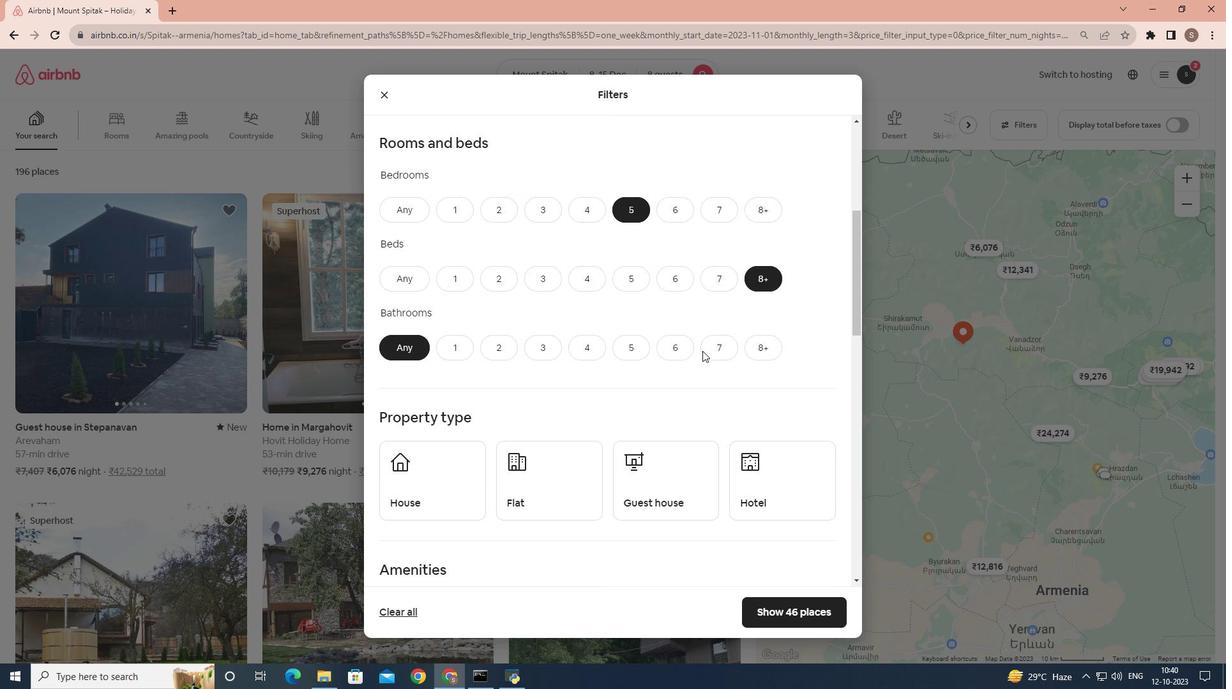 
Action: Mouse moved to (634, 284)
Screenshot: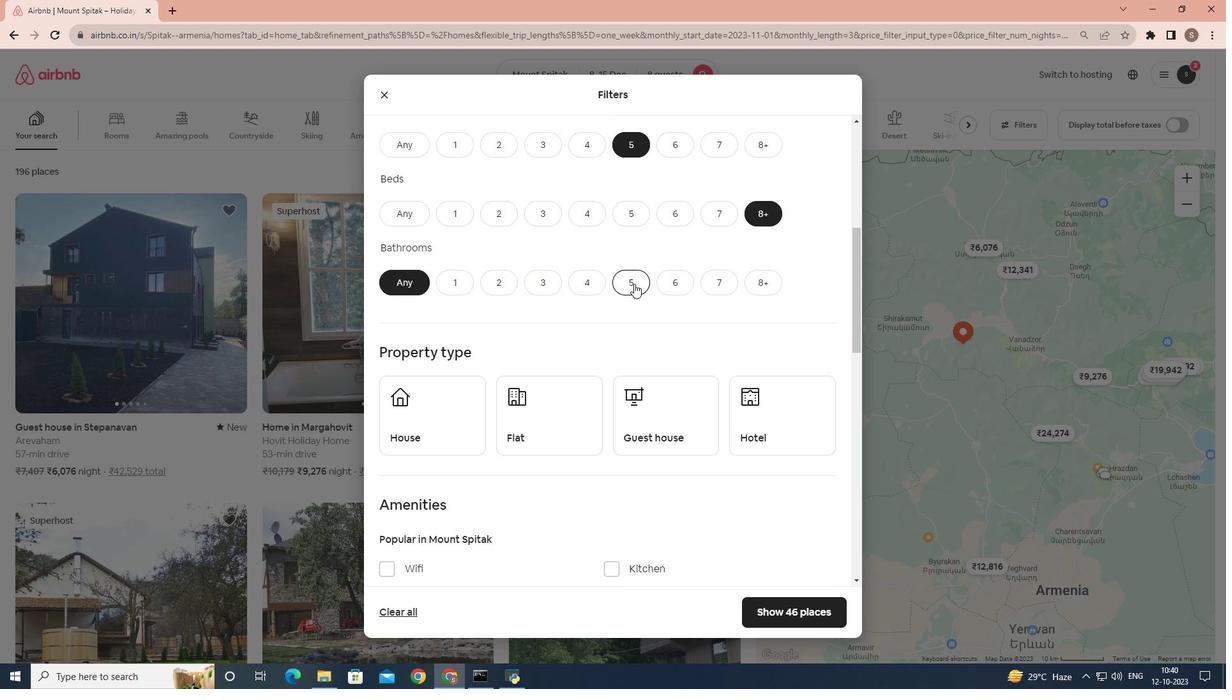 
Action: Mouse pressed left at (634, 284)
Screenshot: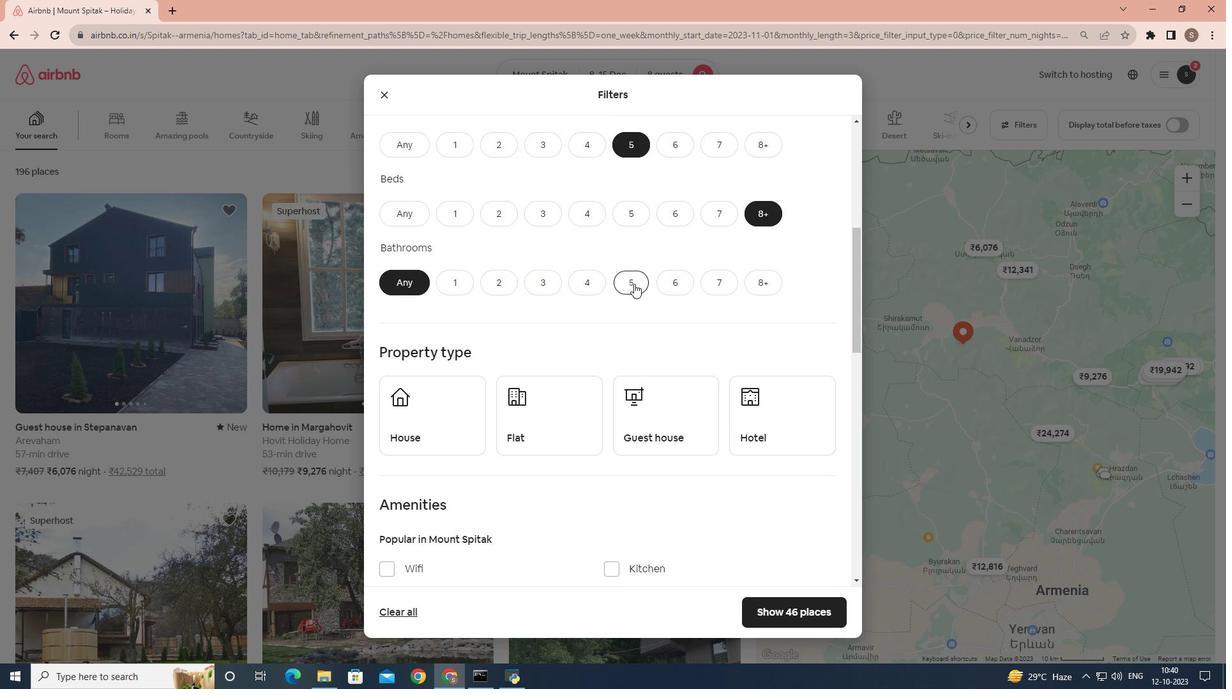 
Action: Mouse scrolled (634, 283) with delta (0, 0)
Screenshot: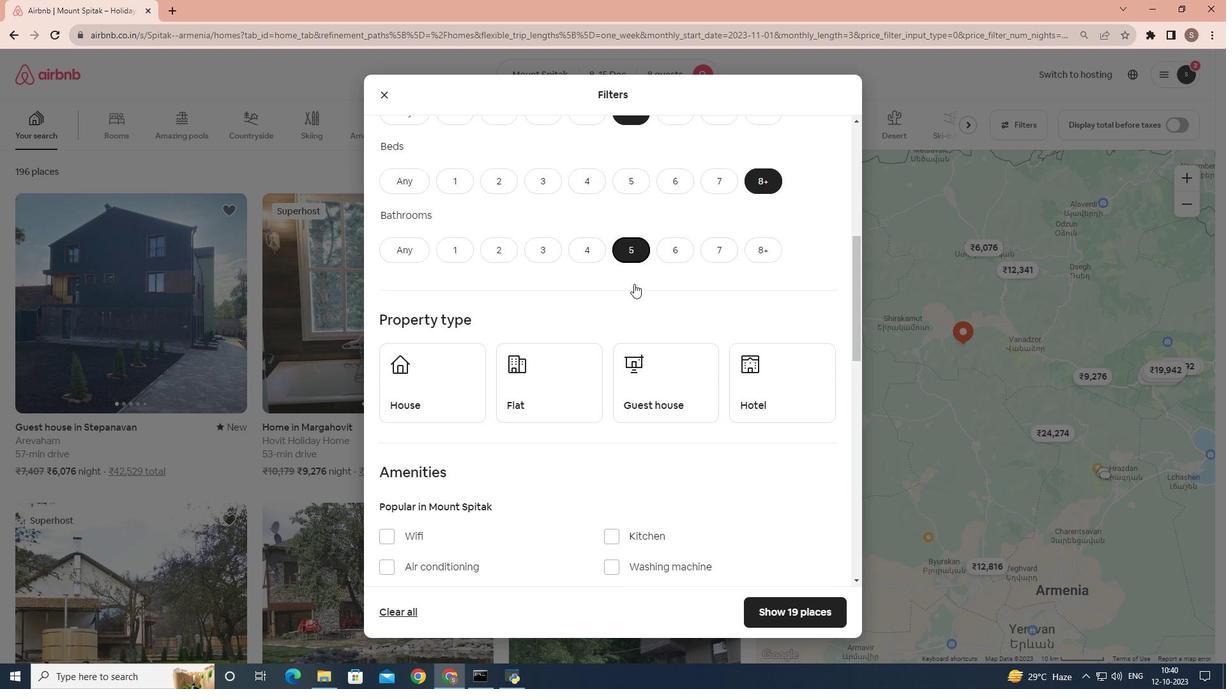 
Action: Mouse scrolled (634, 283) with delta (0, 0)
Screenshot: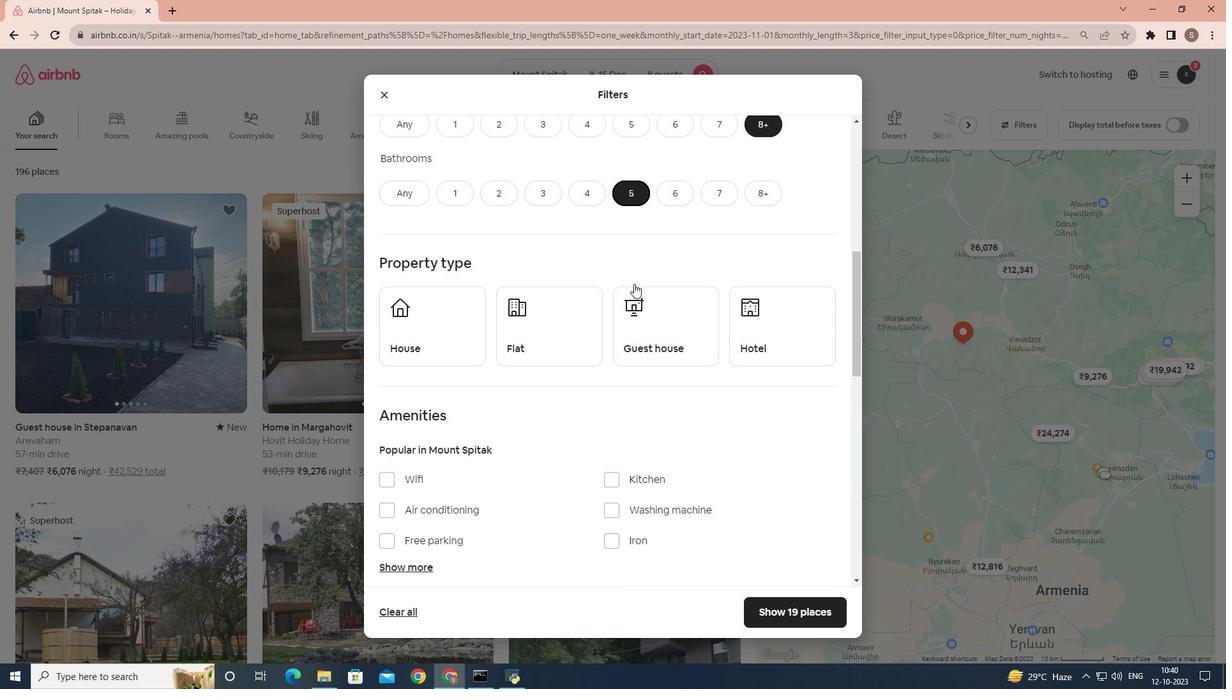 
Action: Mouse moved to (561, 295)
Screenshot: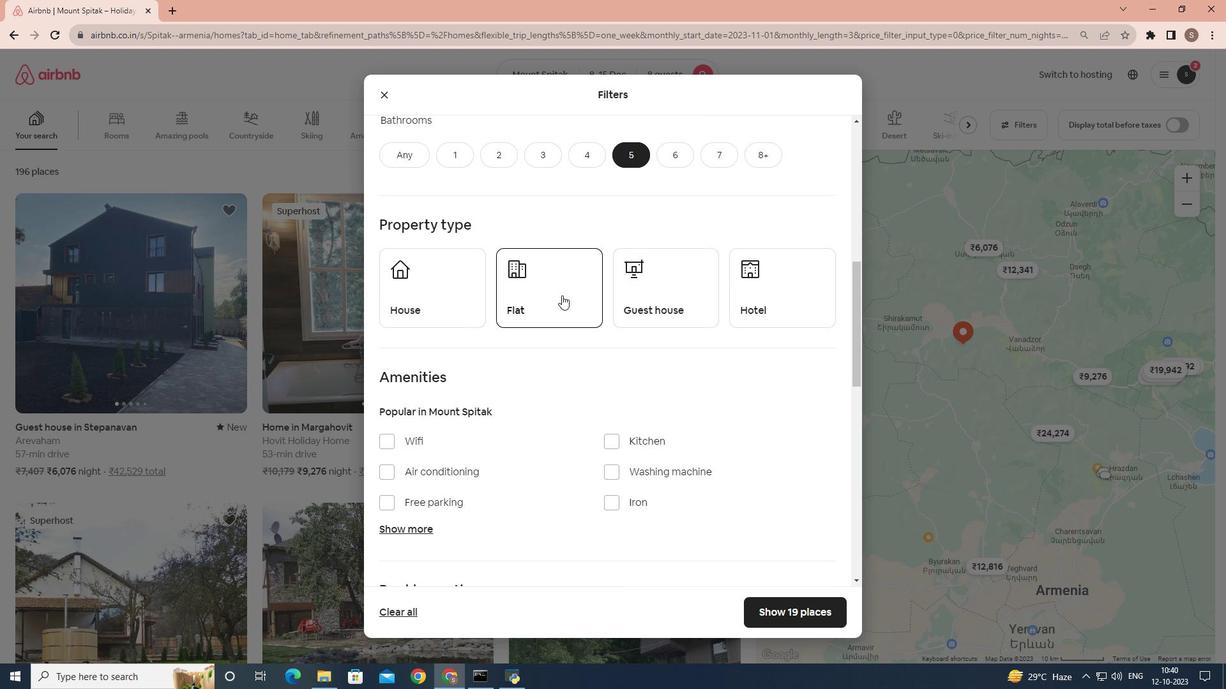 
Action: Mouse pressed left at (561, 295)
Screenshot: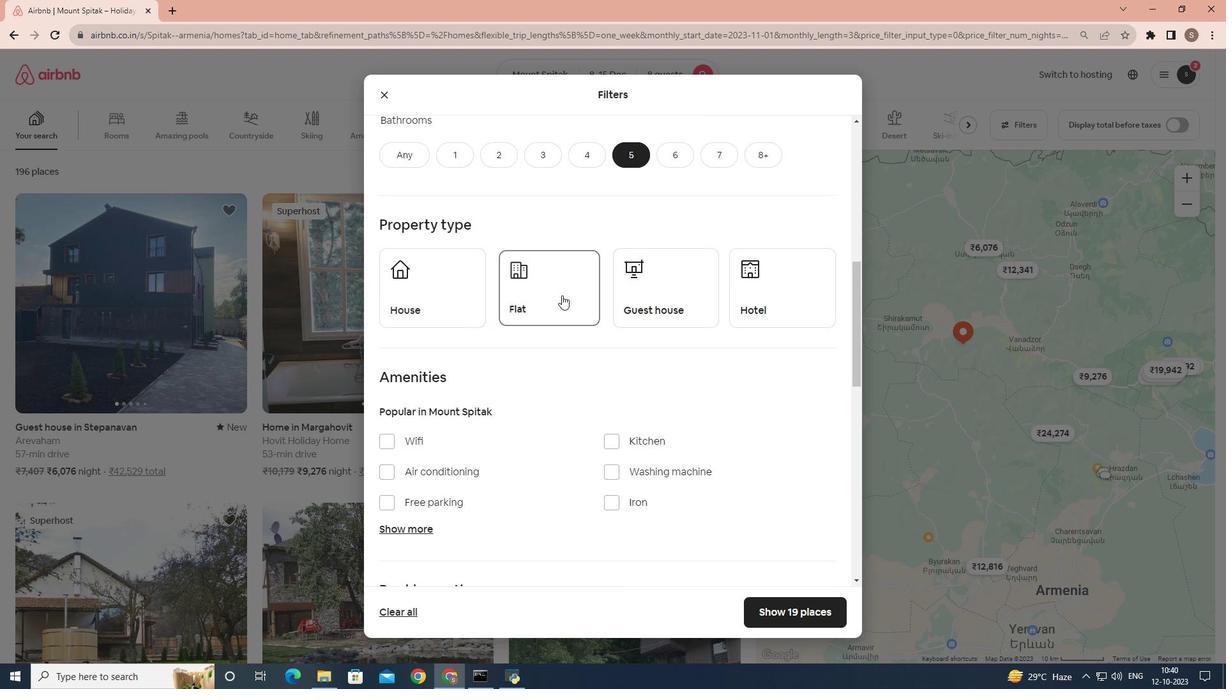 
Action: Mouse scrolled (561, 295) with delta (0, 0)
Screenshot: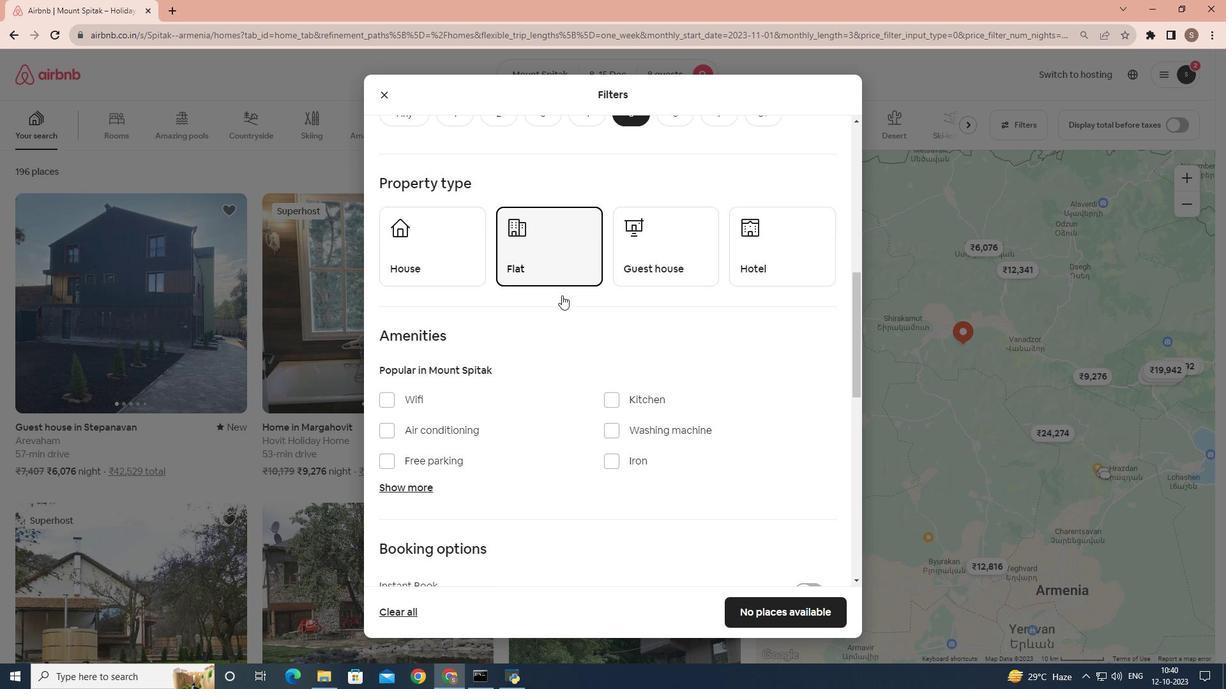 
Action: Mouse scrolled (561, 295) with delta (0, 0)
Screenshot: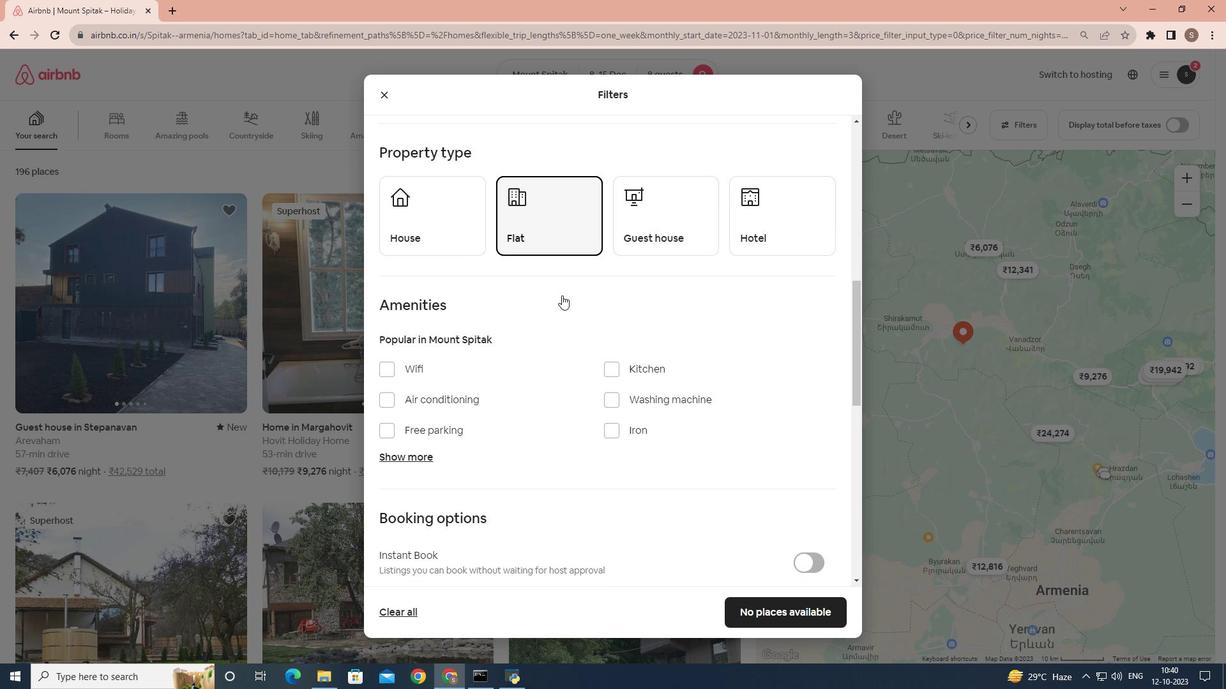 
Action: Mouse scrolled (561, 295) with delta (0, 0)
Screenshot: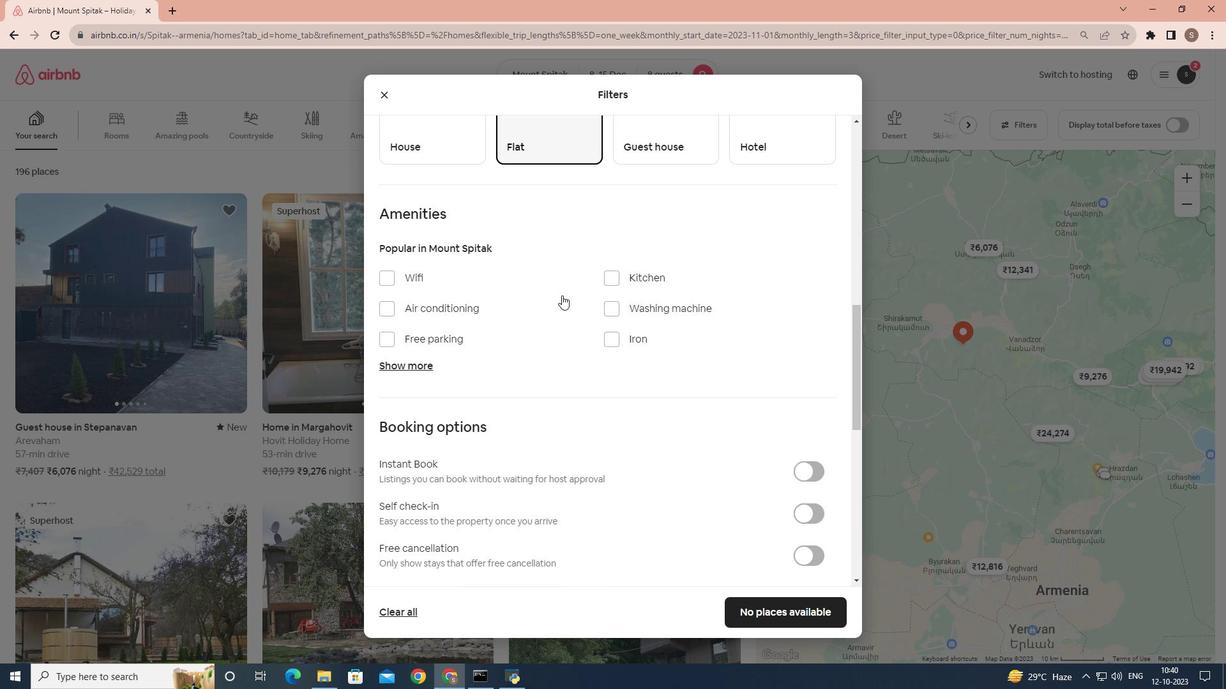 
Action: Mouse moved to (385, 252)
Screenshot: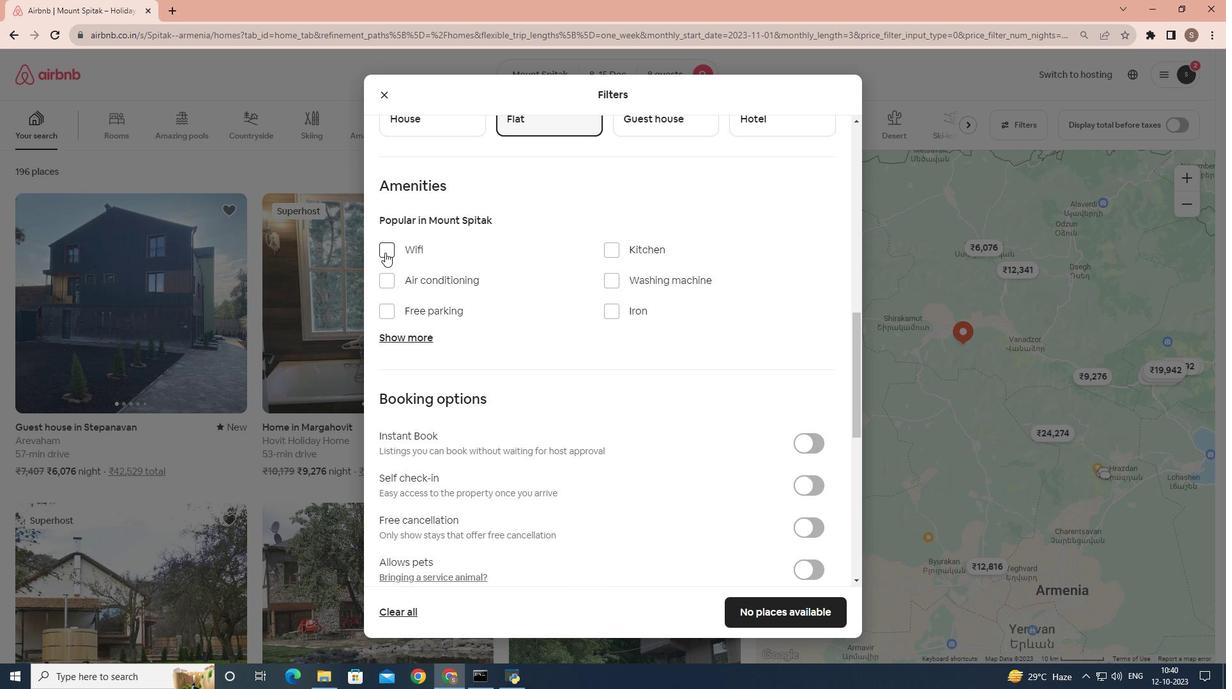 
Action: Mouse pressed left at (385, 252)
Screenshot: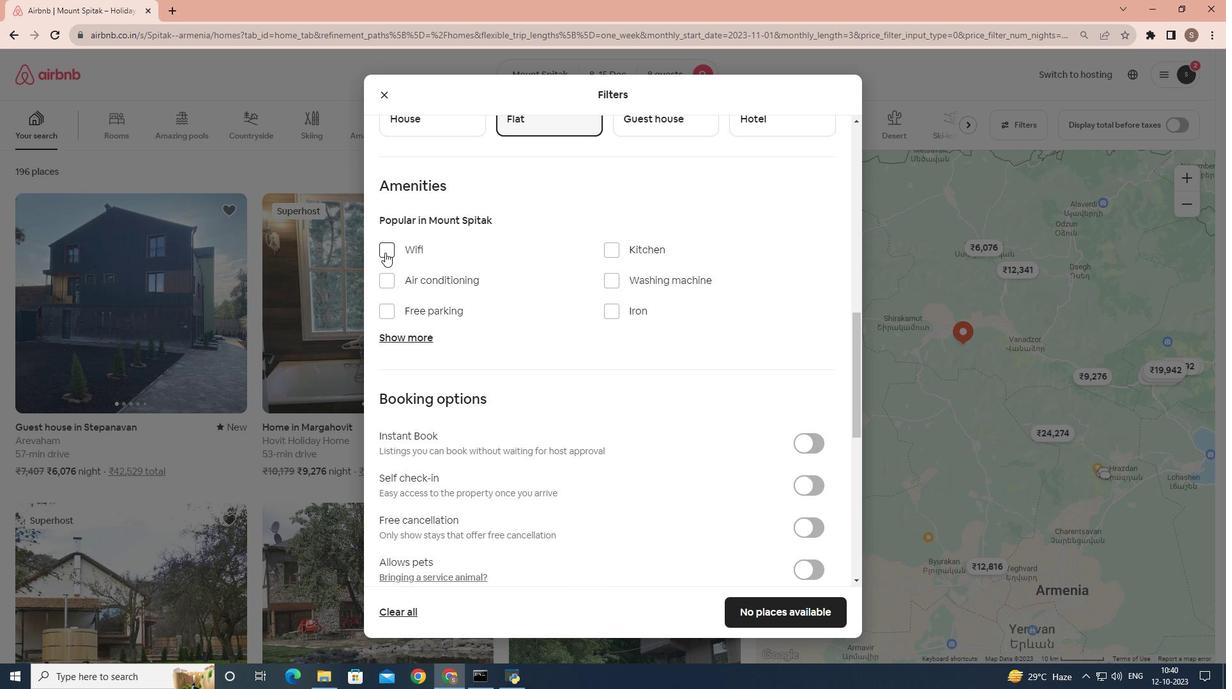 
Action: Mouse moved to (395, 334)
Screenshot: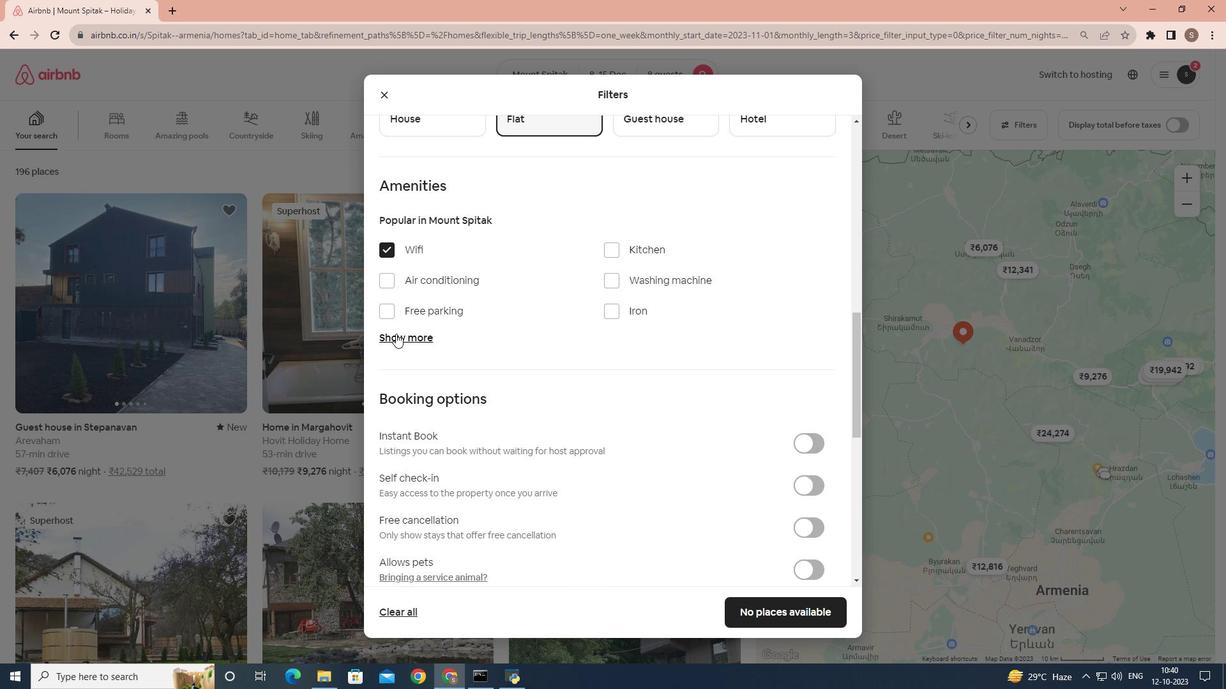 
Action: Mouse pressed left at (395, 334)
Screenshot: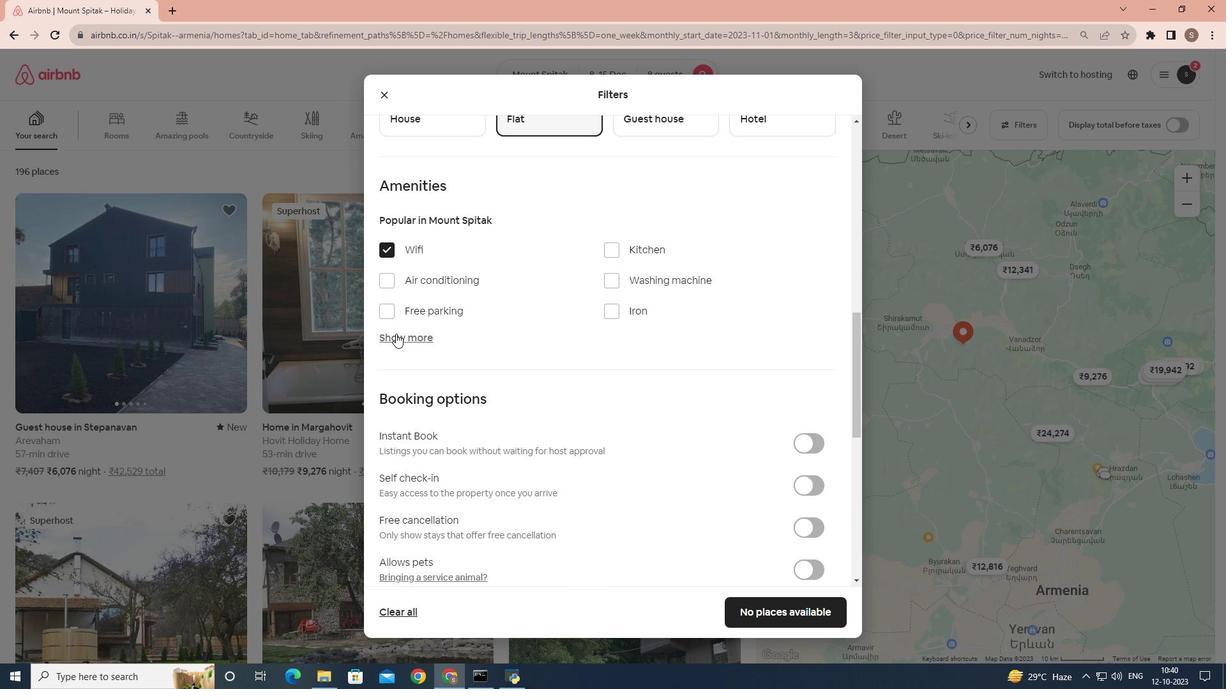 
Action: Mouse moved to (427, 331)
Screenshot: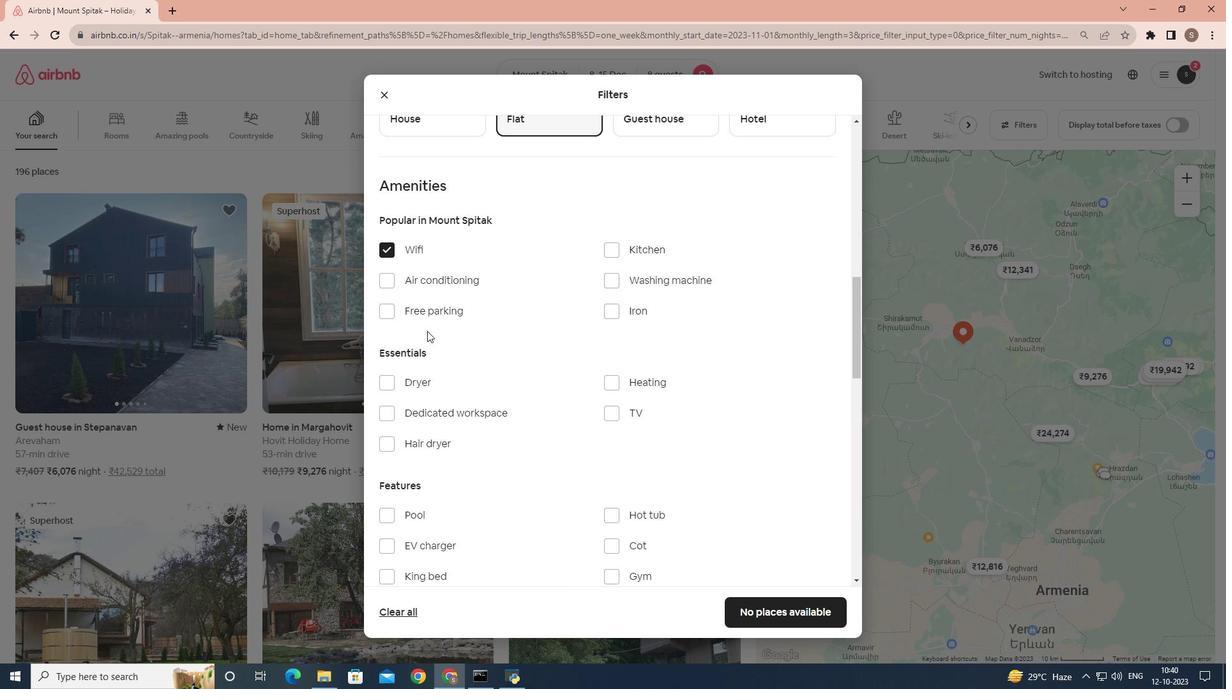 
Action: Mouse scrolled (427, 330) with delta (0, 0)
Screenshot: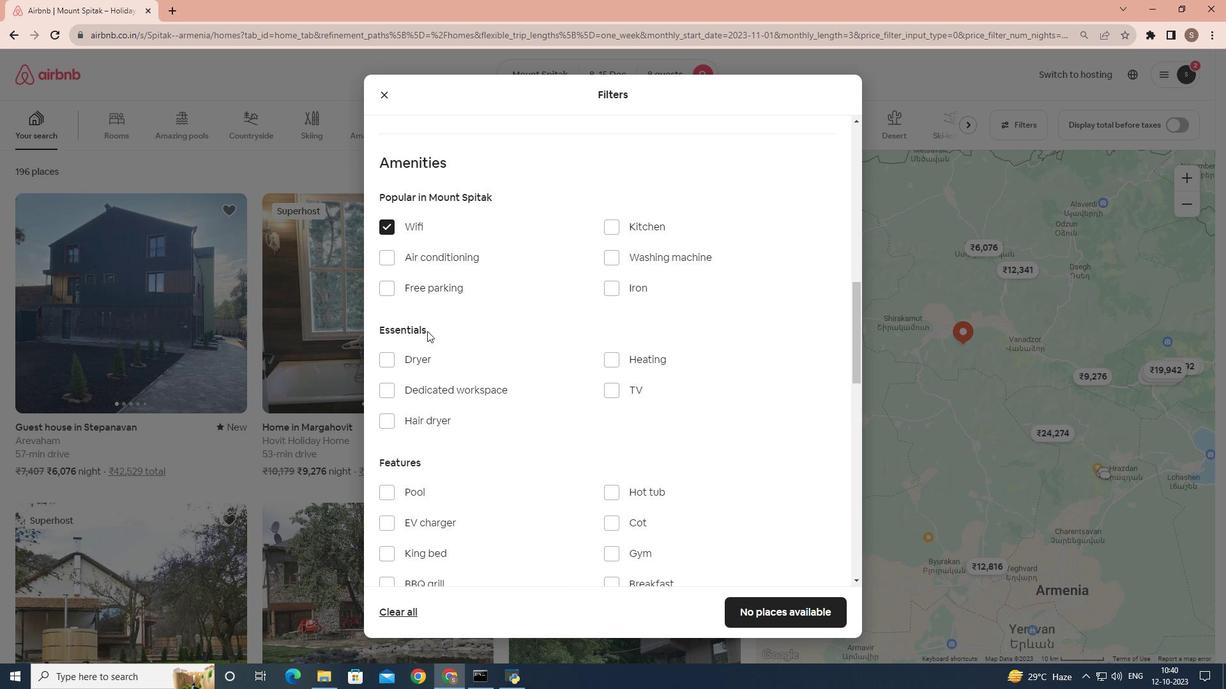 
Action: Mouse moved to (611, 323)
Screenshot: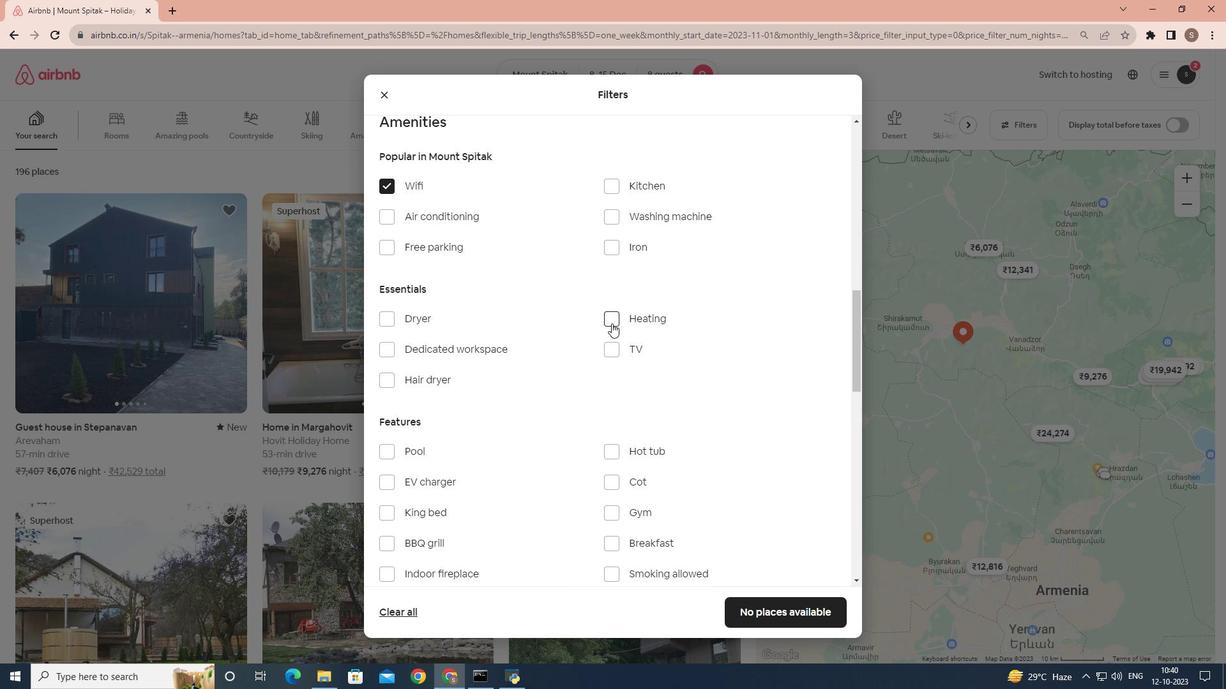 
Action: Mouse pressed left at (611, 323)
Screenshot: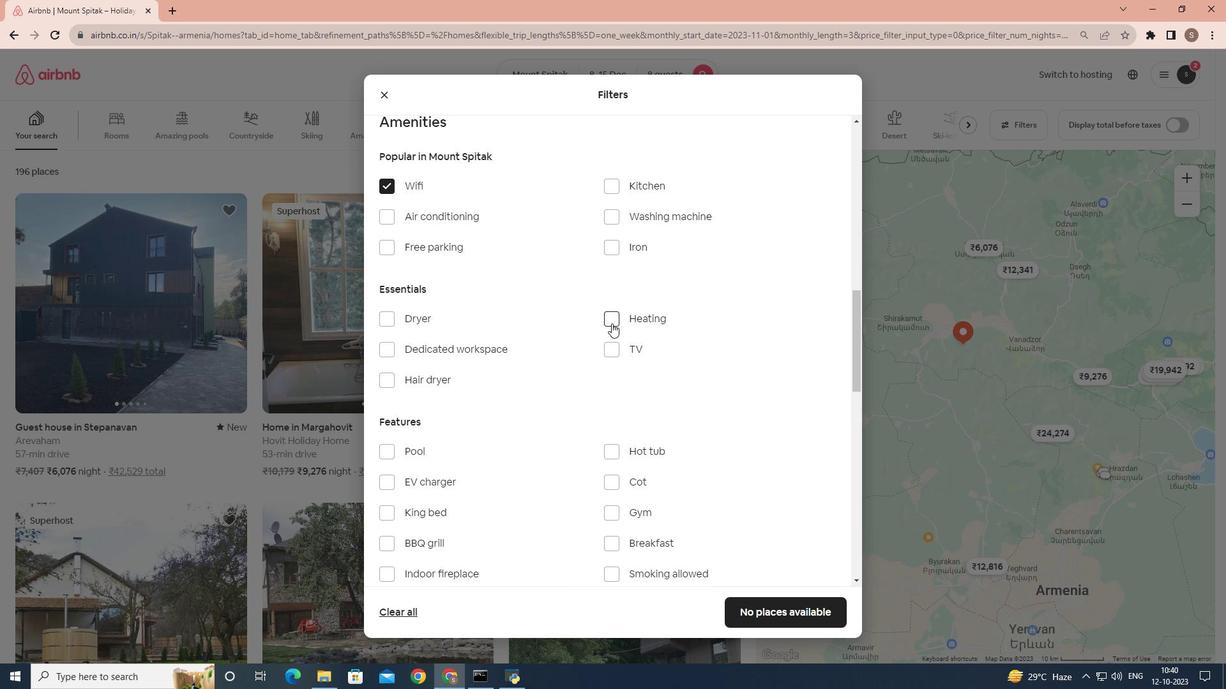 
Action: Mouse scrolled (611, 323) with delta (0, 0)
Screenshot: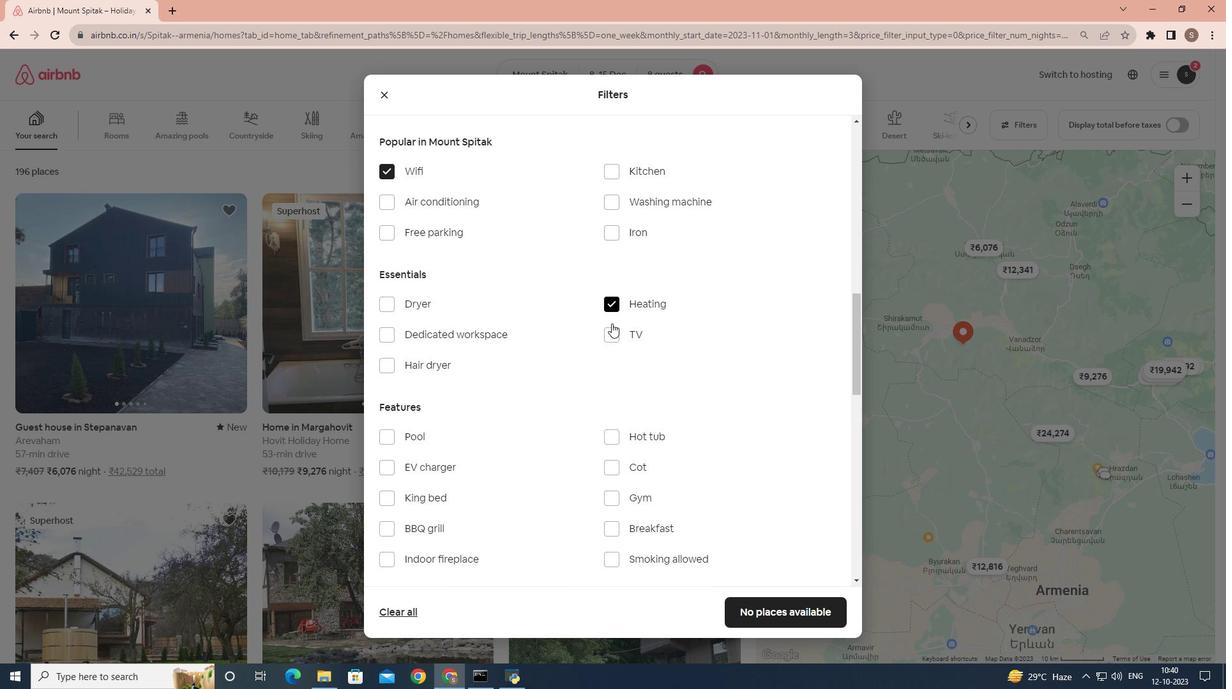 
Action: Mouse moved to (613, 286)
Screenshot: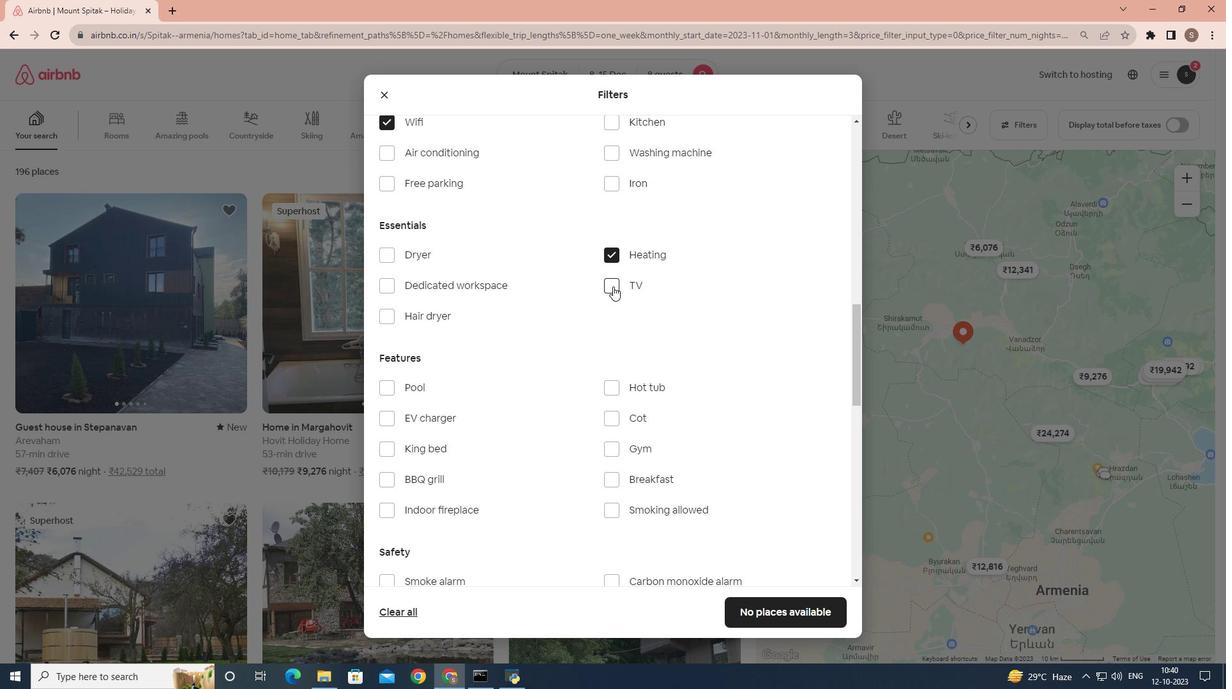 
Action: Mouse pressed left at (613, 286)
Screenshot: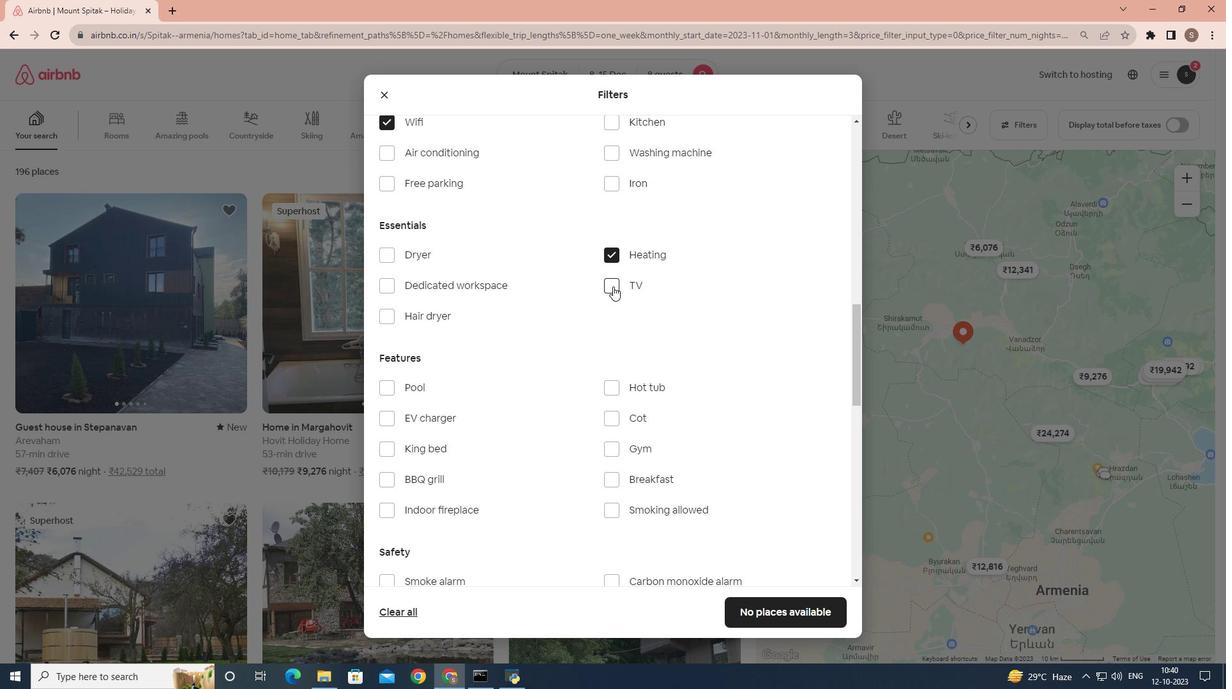 
Action: Mouse moved to (382, 184)
Screenshot: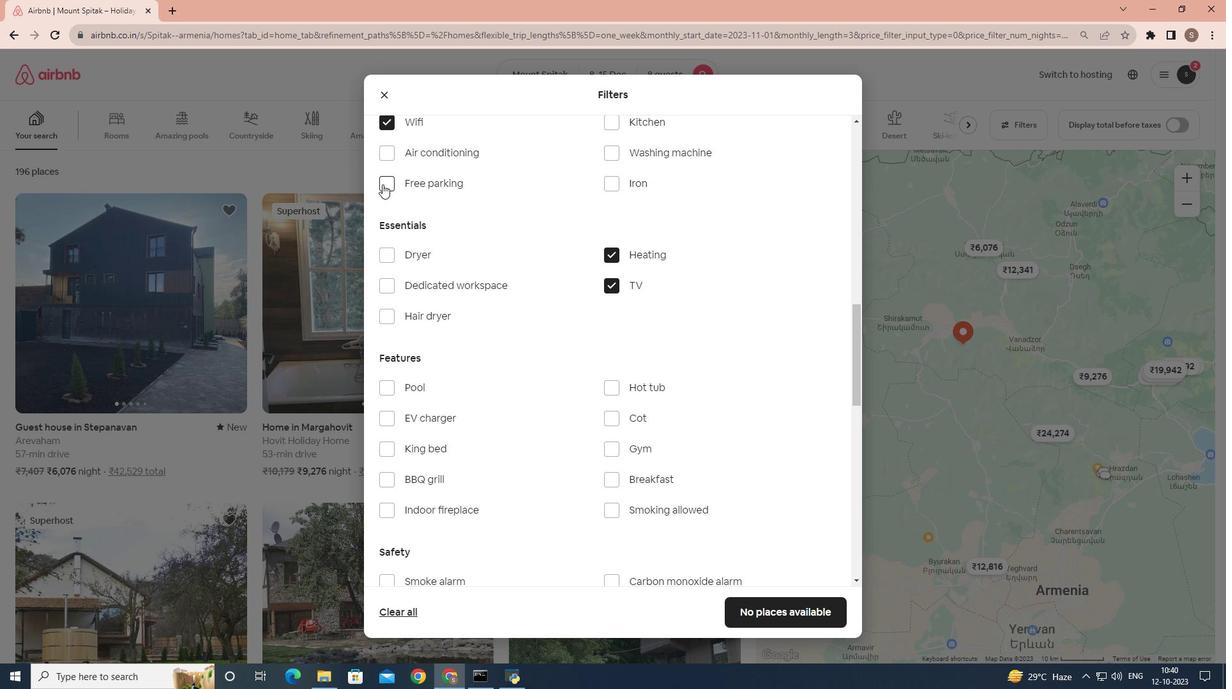 
Action: Mouse pressed left at (382, 184)
Screenshot: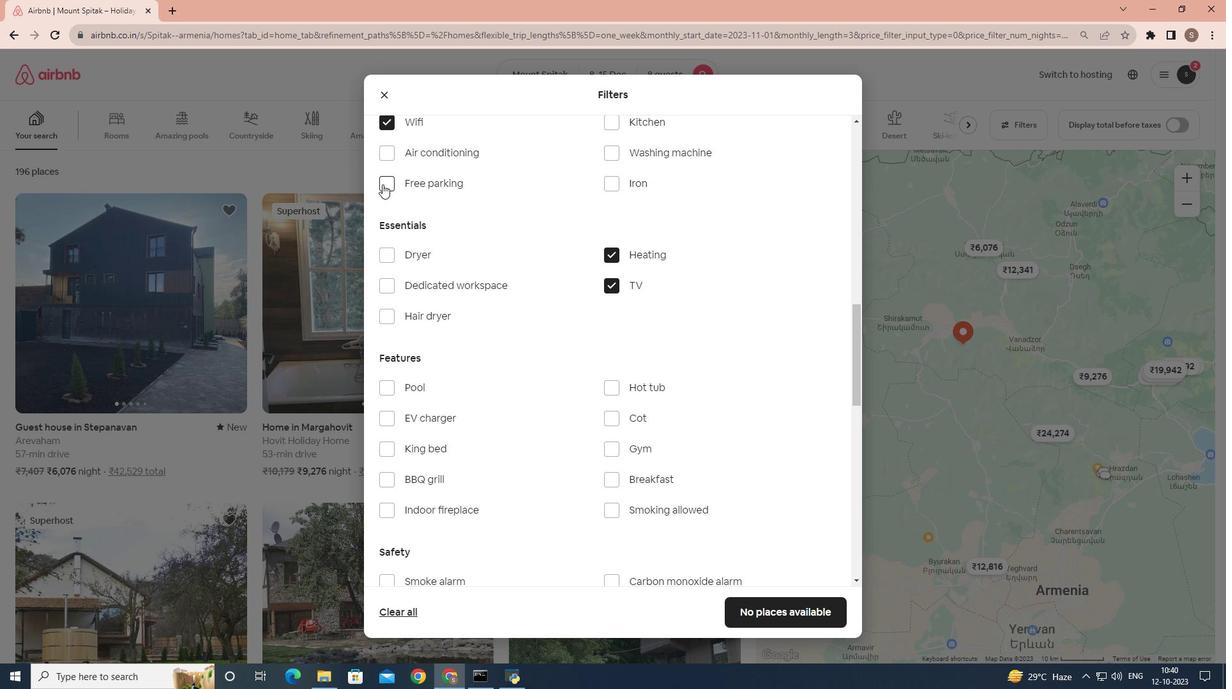 
Action: Mouse moved to (592, 262)
Screenshot: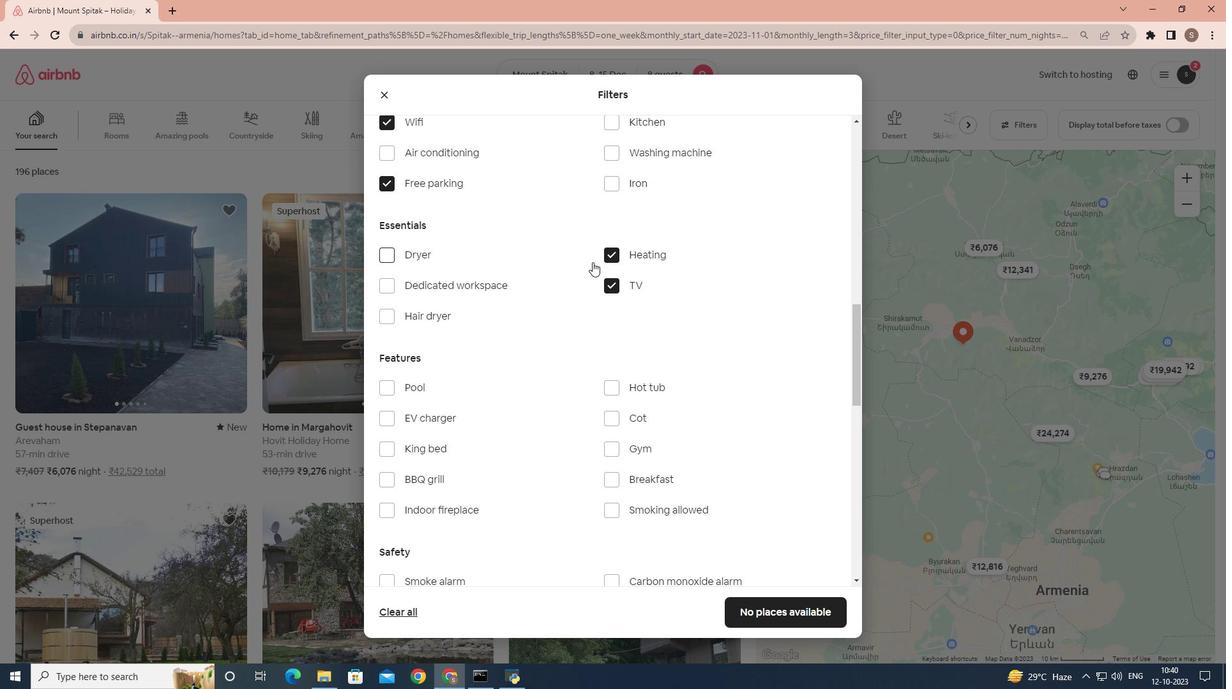 
Action: Mouse scrolled (592, 261) with delta (0, 0)
Screenshot: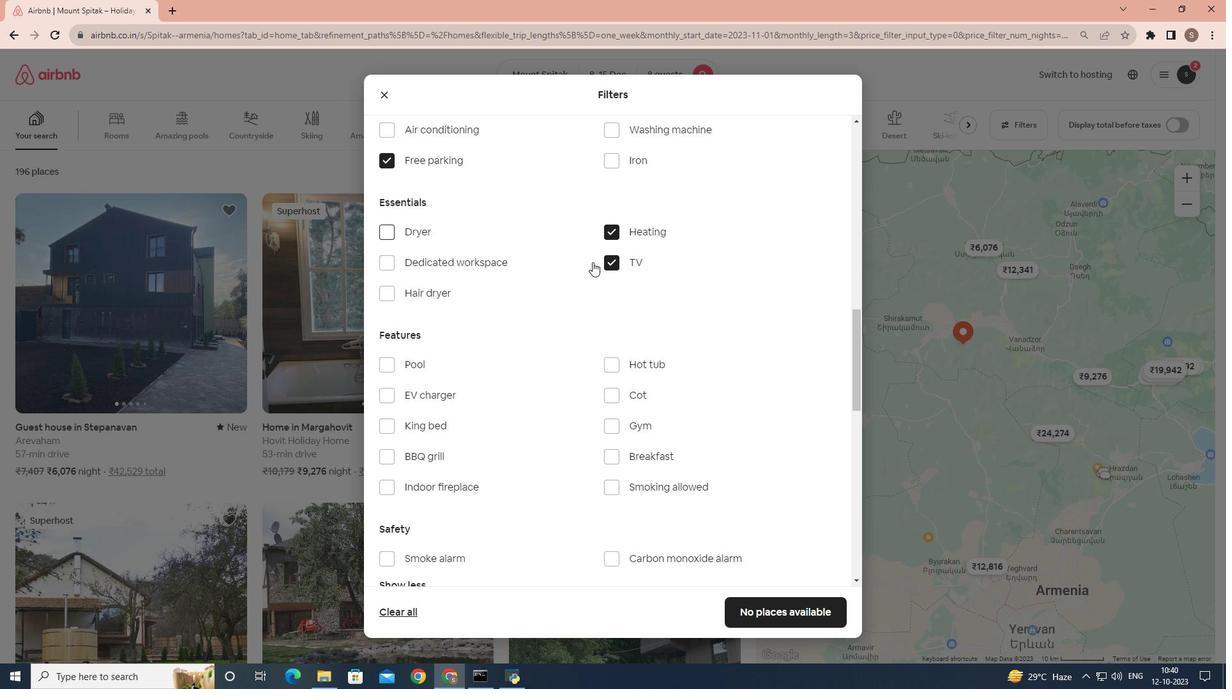 
Action: Mouse scrolled (592, 261) with delta (0, 0)
Screenshot: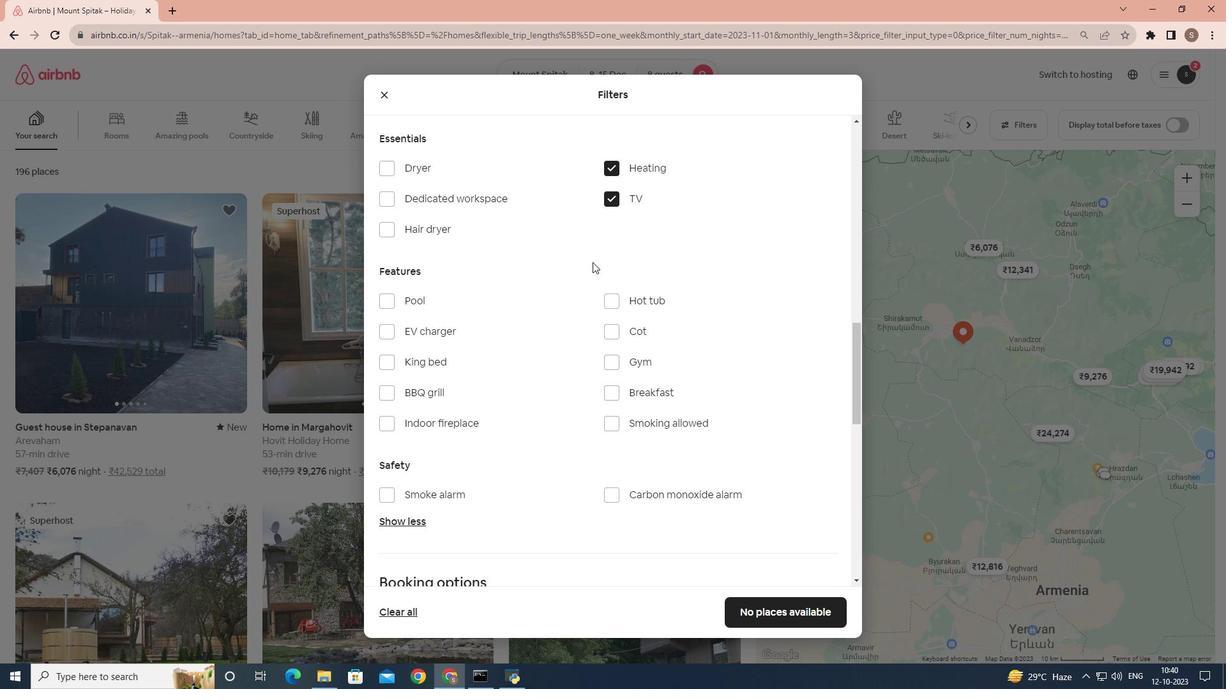 
Action: Mouse moved to (605, 256)
Screenshot: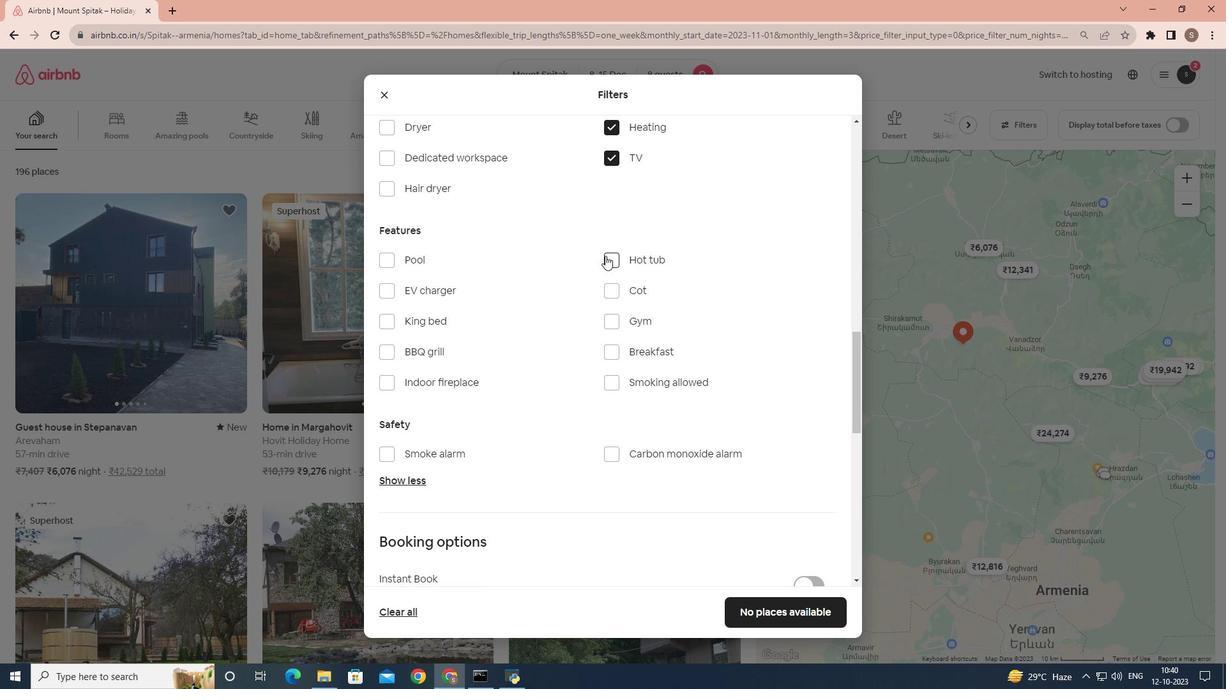 
Action: Mouse pressed left at (605, 256)
Screenshot: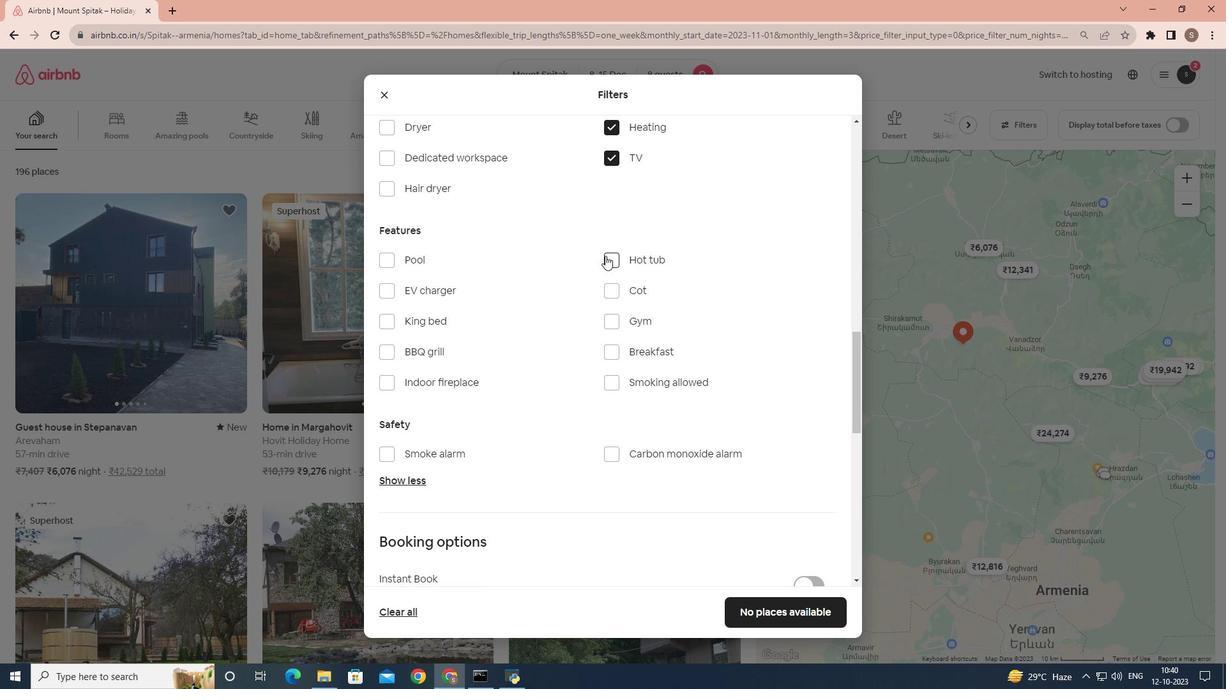
Action: Mouse moved to (573, 266)
Screenshot: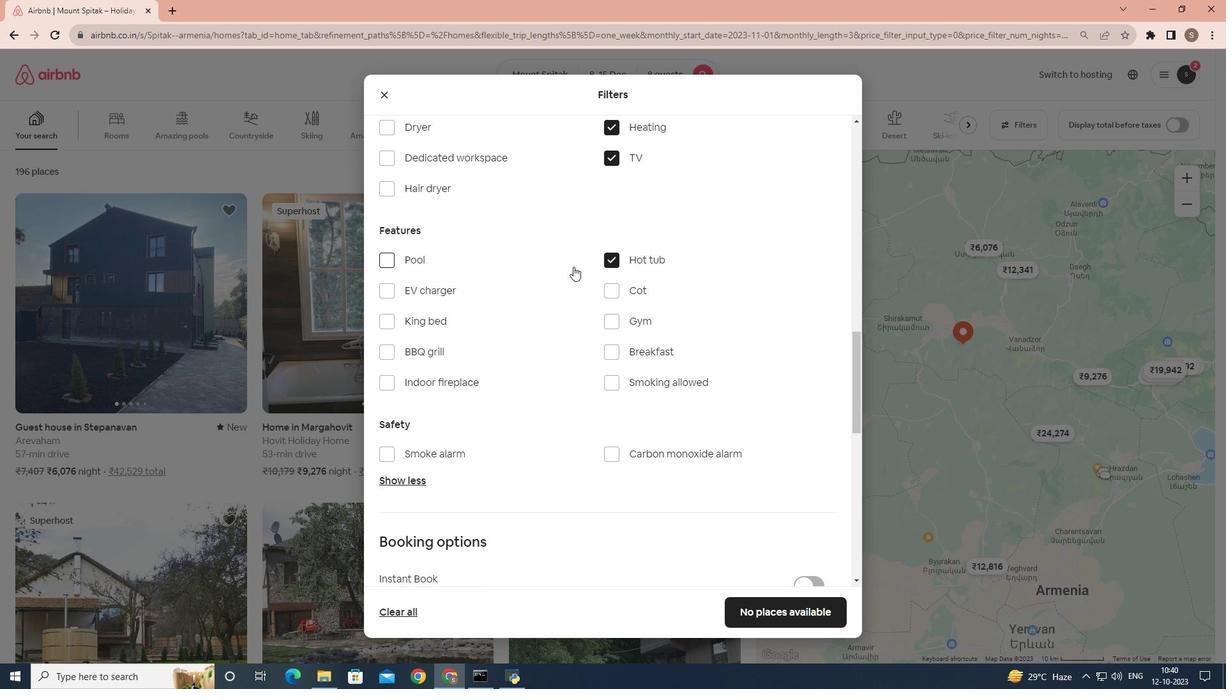 
Action: Mouse scrolled (573, 266) with delta (0, 0)
Screenshot: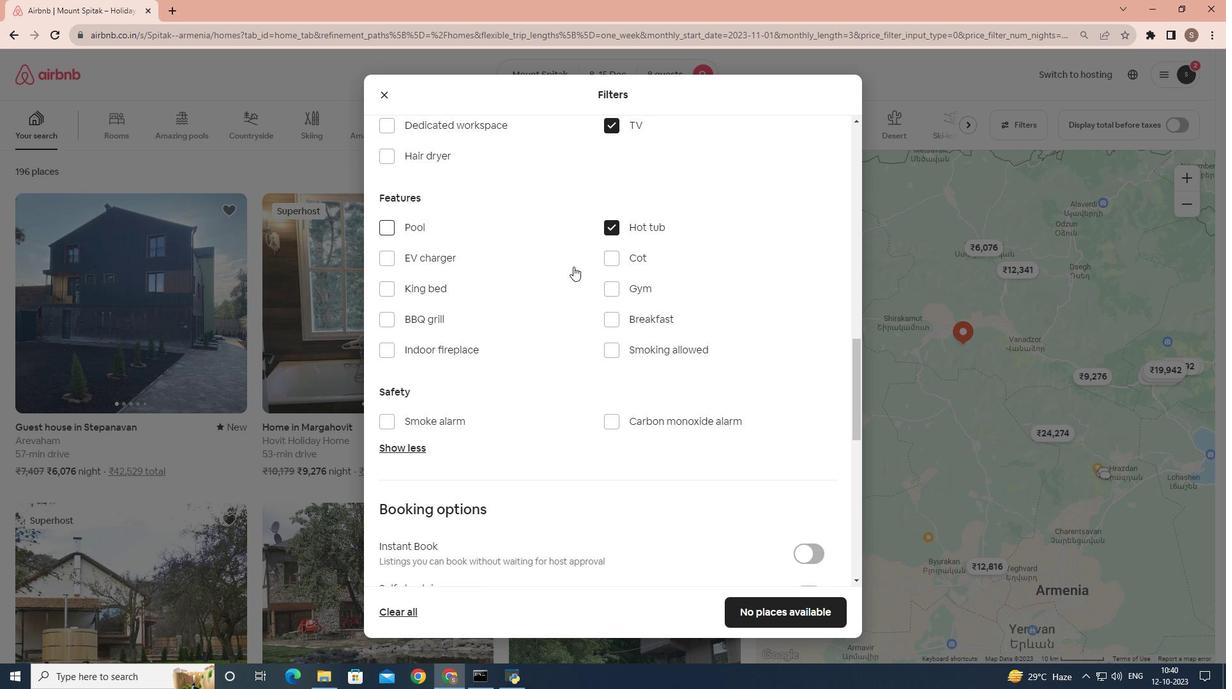 
Action: Mouse moved to (558, 261)
Screenshot: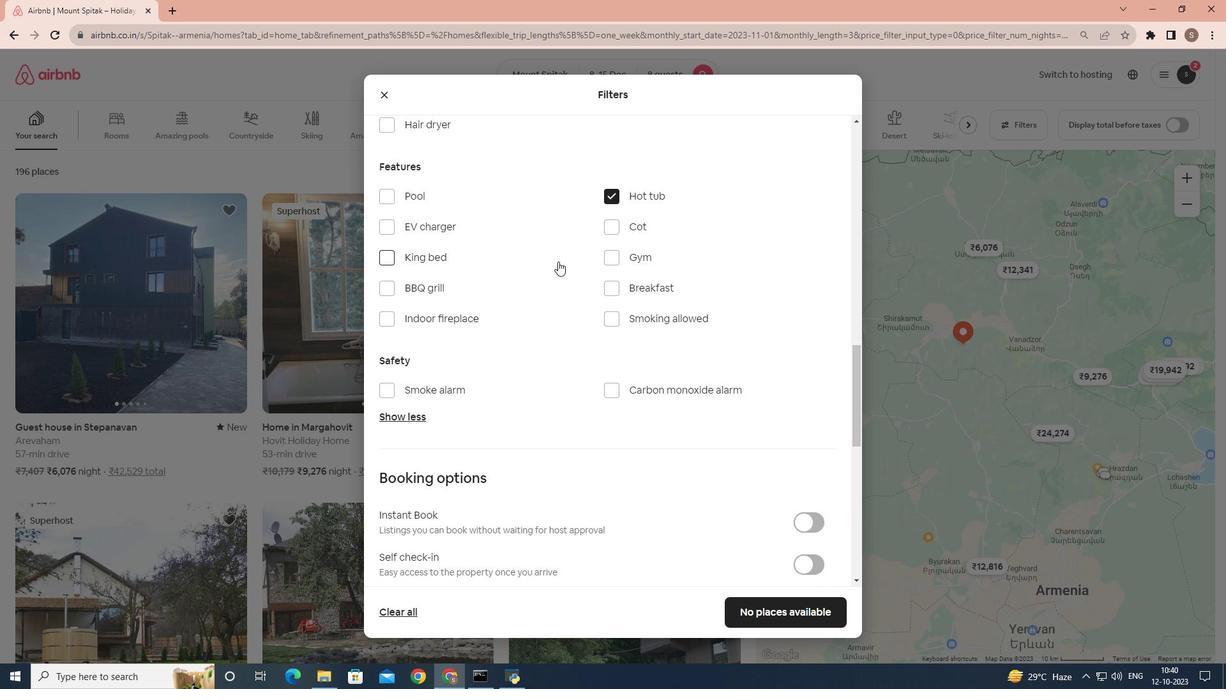 
Action: Mouse scrolled (558, 262) with delta (0, 0)
Screenshot: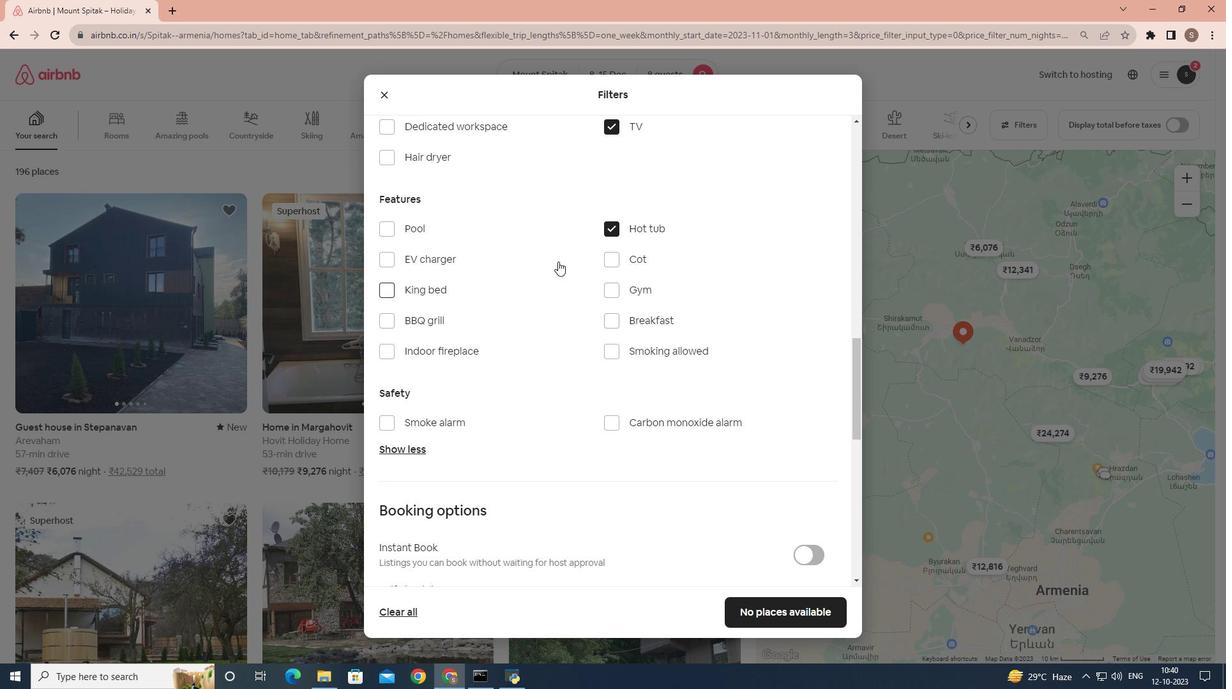 
Action: Mouse moved to (612, 325)
Screenshot: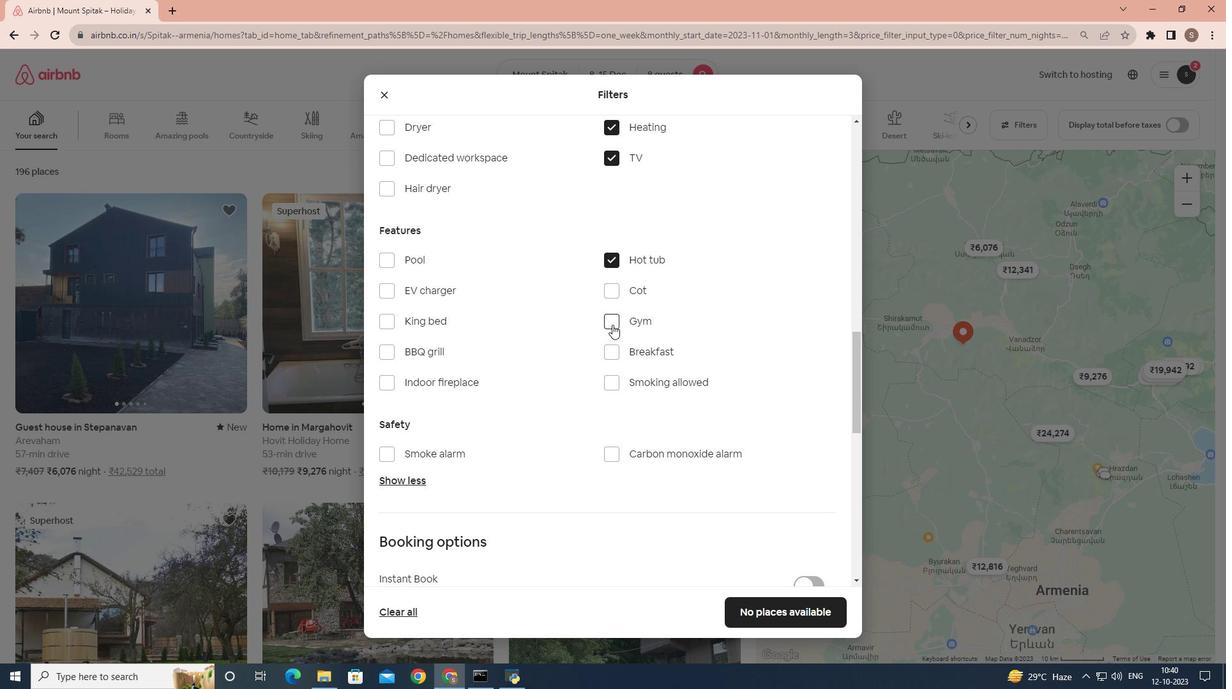 
Action: Mouse pressed left at (612, 325)
Screenshot: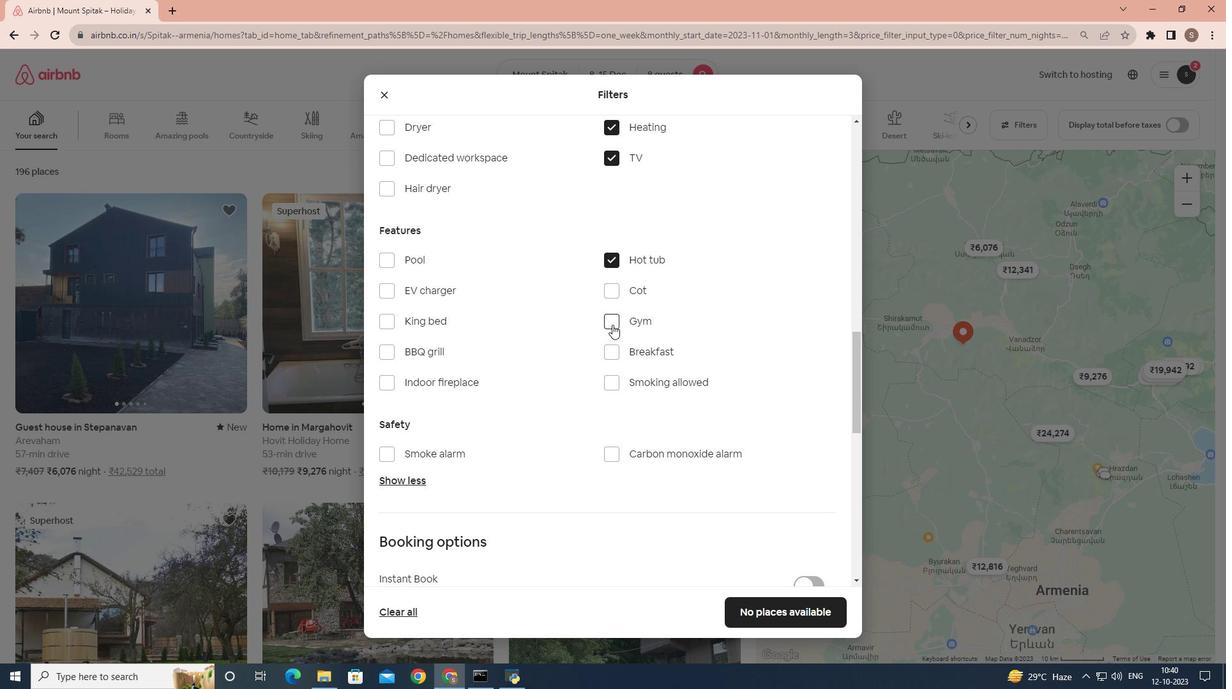 
Action: Mouse moved to (567, 312)
Screenshot: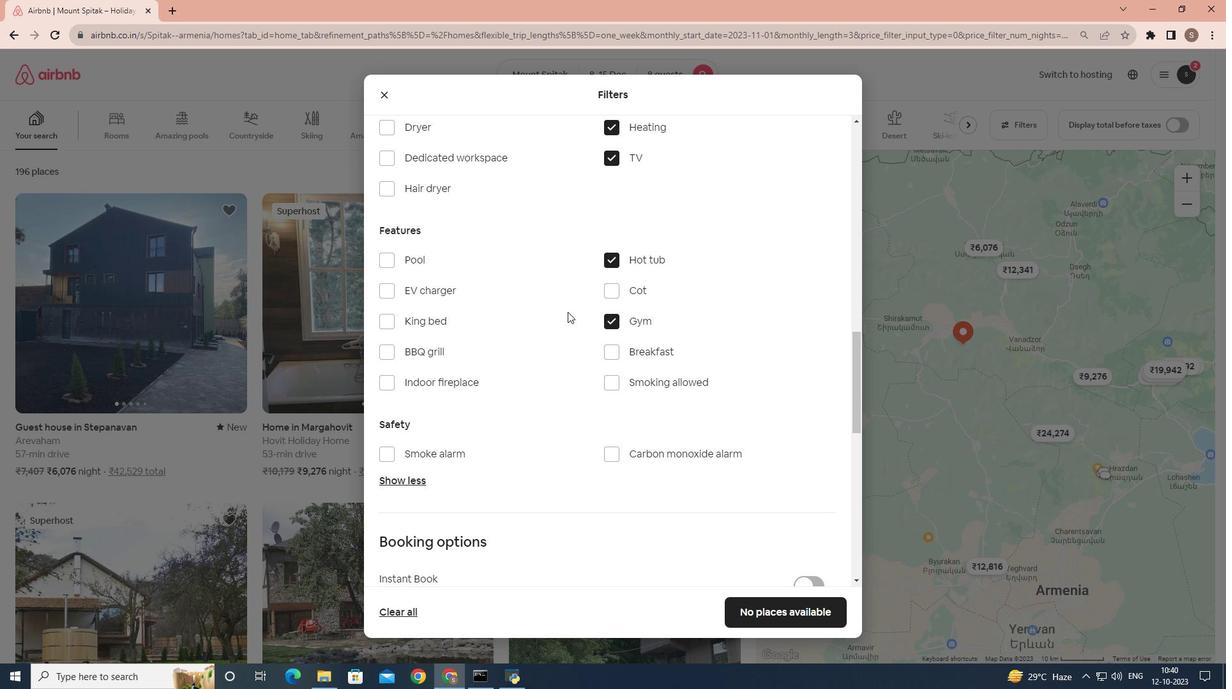 
Action: Mouse scrolled (567, 311) with delta (0, 0)
Screenshot: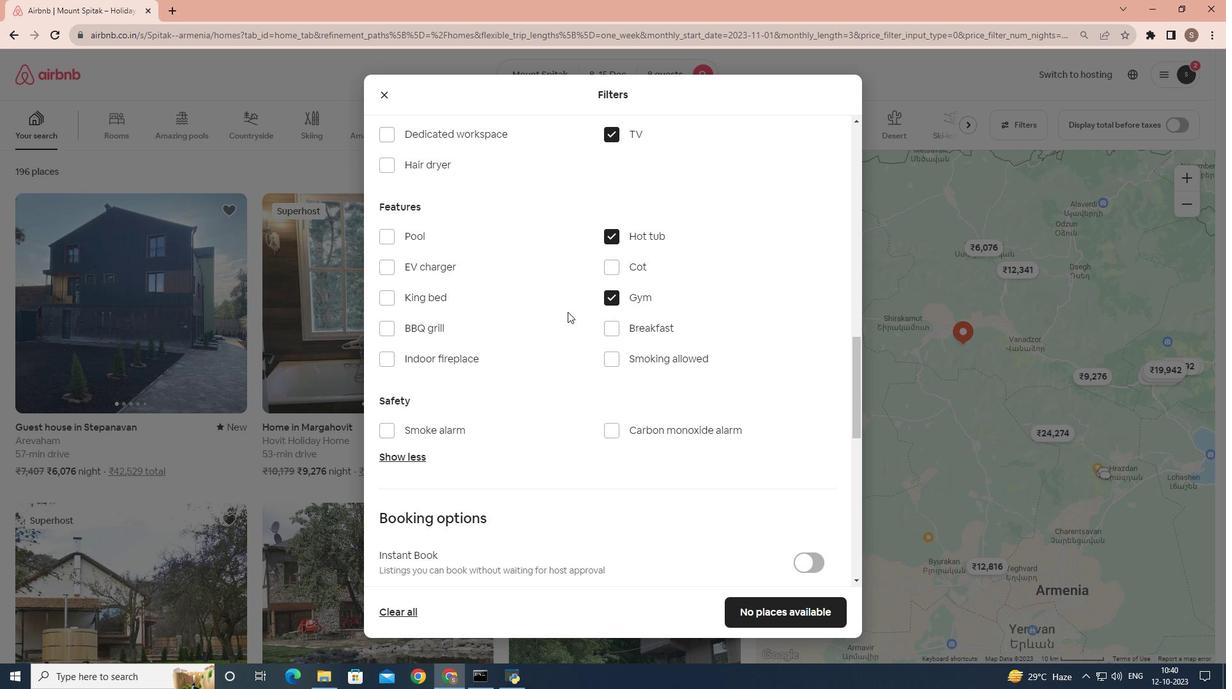 
Action: Mouse scrolled (567, 311) with delta (0, 0)
Screenshot: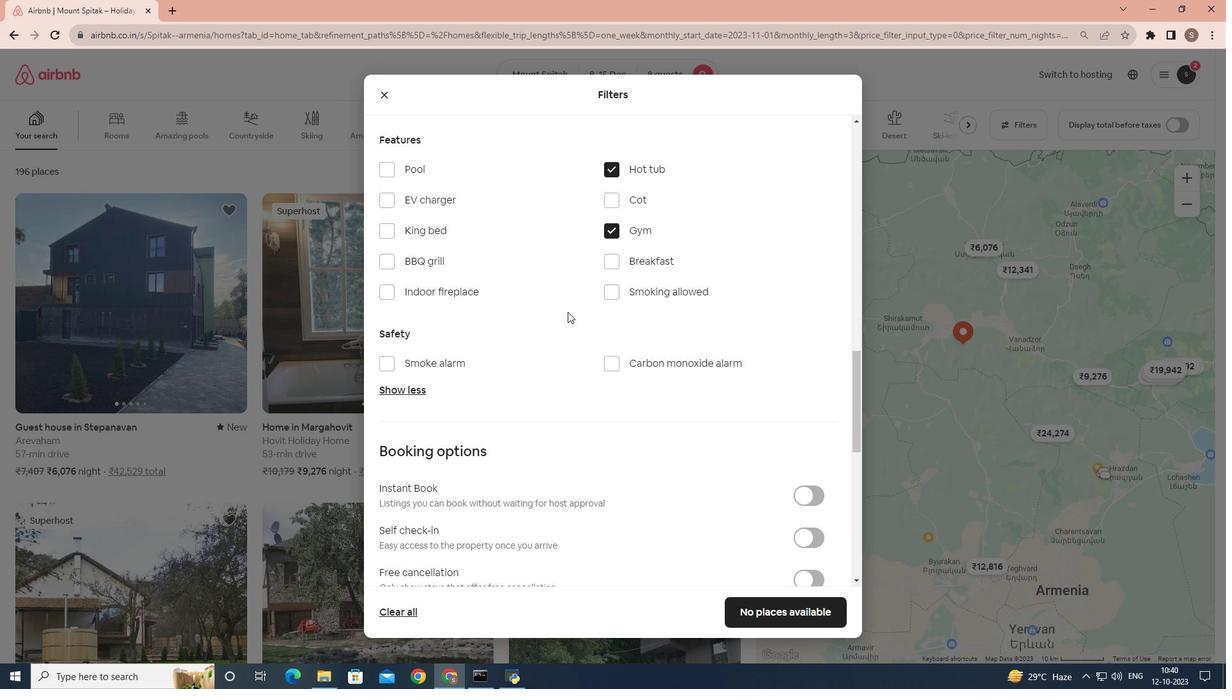
Action: Mouse moved to (610, 261)
Screenshot: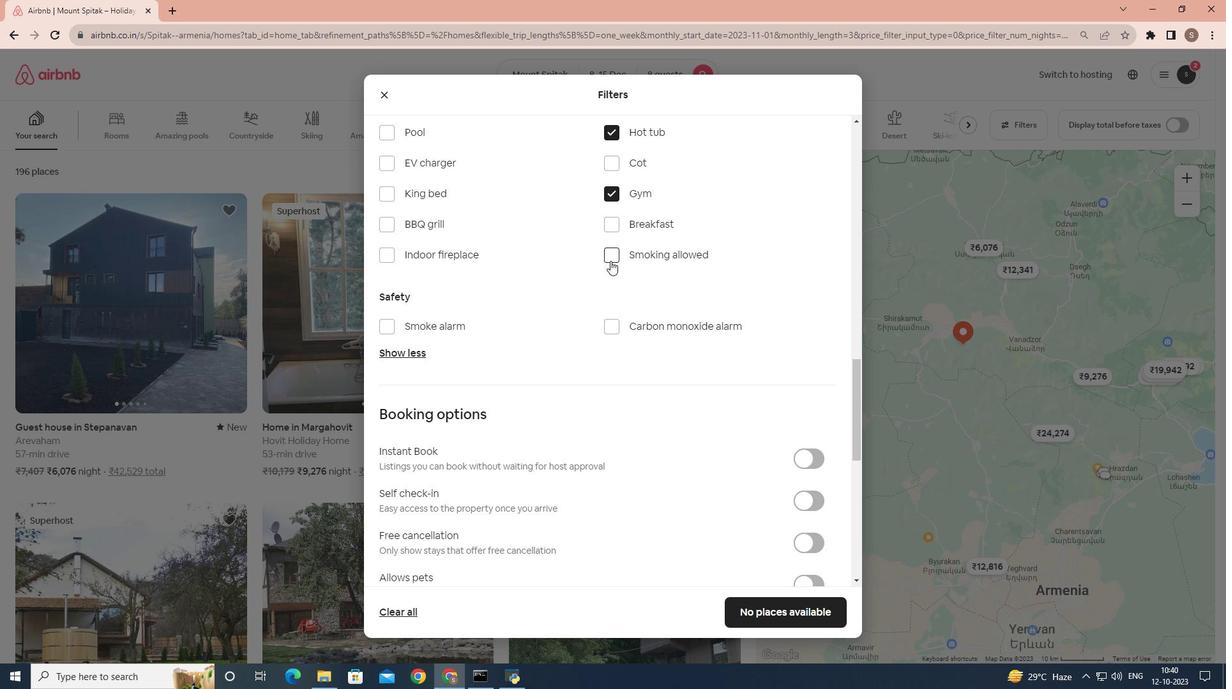 
Action: Mouse pressed left at (610, 261)
Screenshot: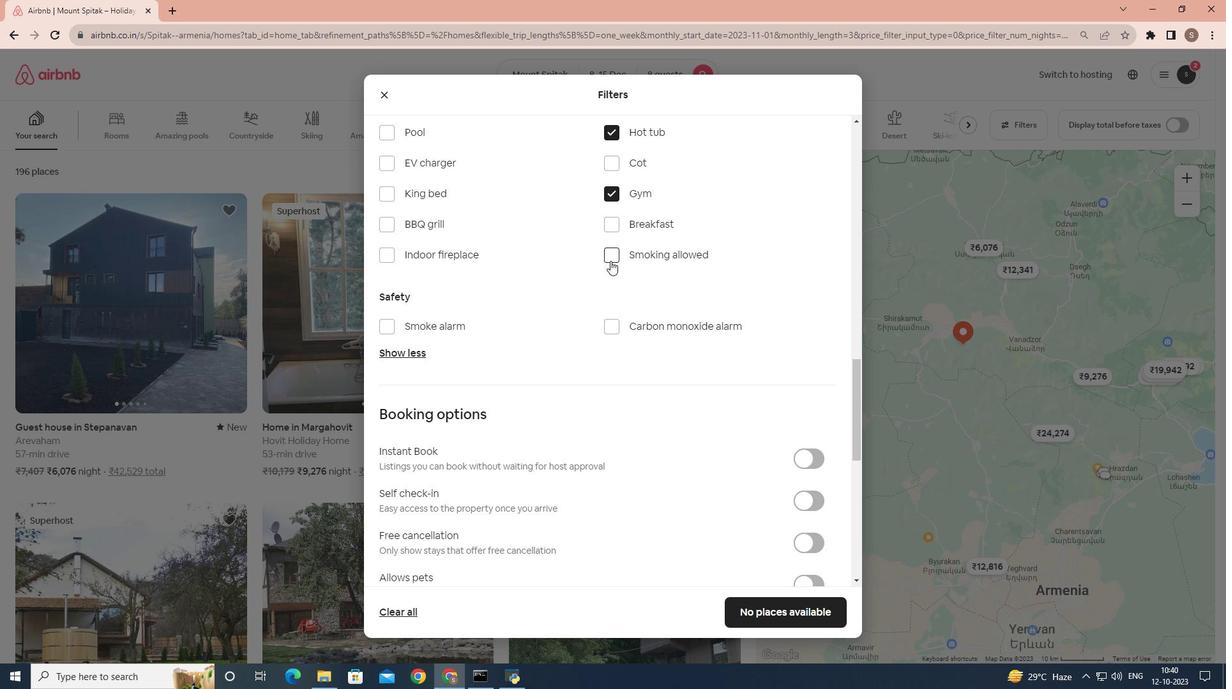 
Action: Mouse moved to (703, 555)
Screenshot: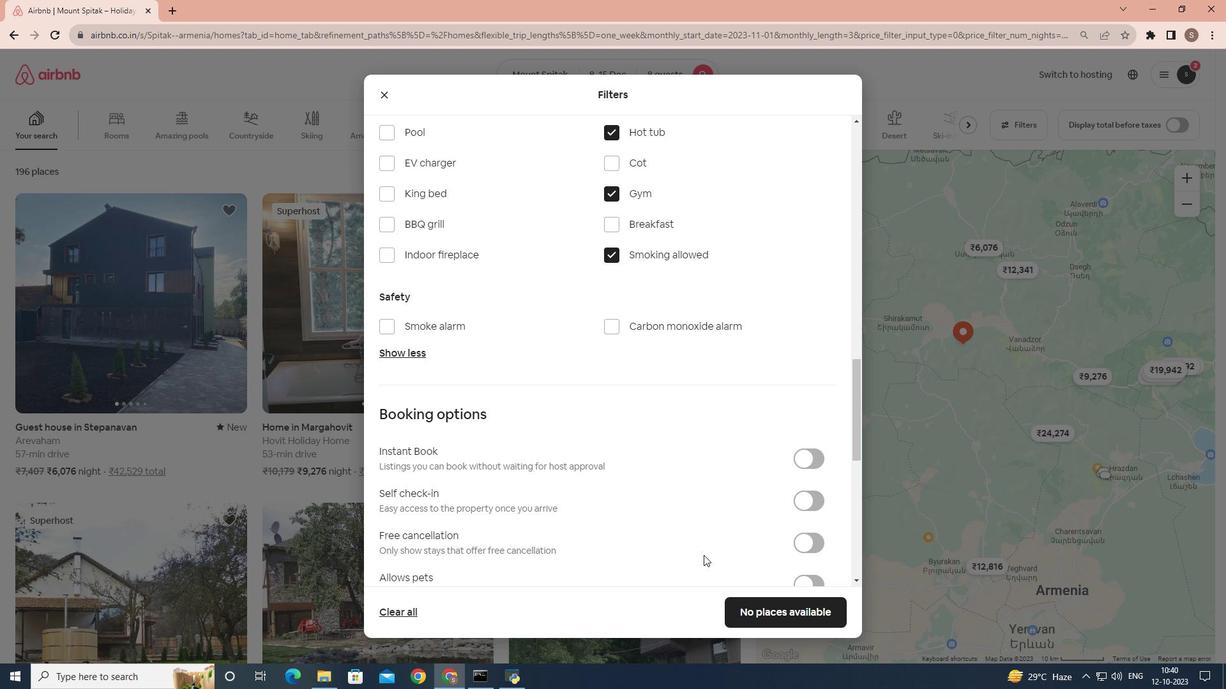 
